 Task: Search one way flight ticket for 2 adults, 2 infants in seat and 1 infant on lap in first from Mcallen: Mcallen Miller International Airport to Springfield: Abraham Lincoln Capital Airport on 5-2-2023. Choice of flights is Spirit. Number of bags: 1 checked bag. Price is upto 95000. Outbound departure time preference is 7:45.
Action: Mouse moved to (318, 127)
Screenshot: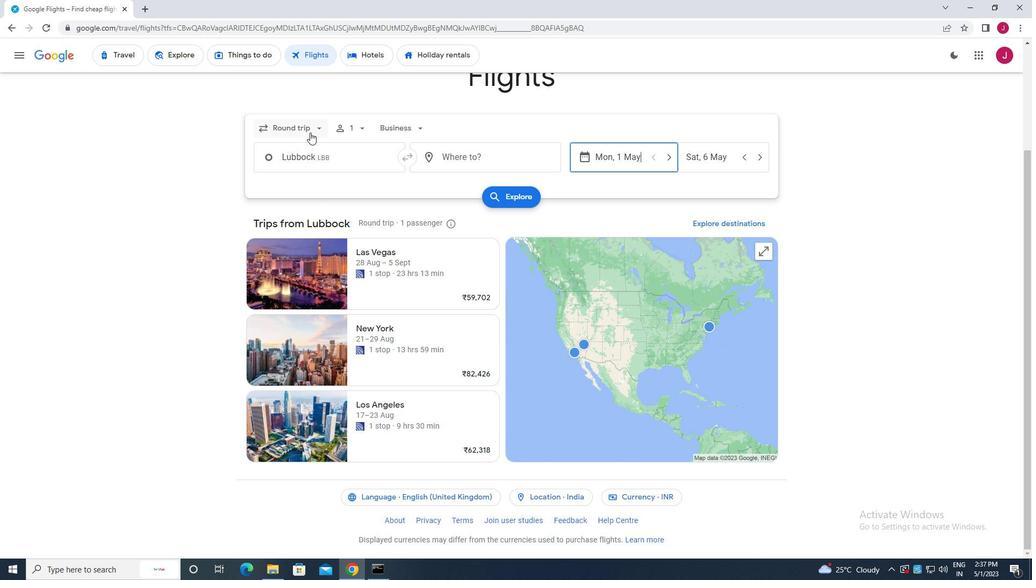 
Action: Mouse pressed left at (318, 127)
Screenshot: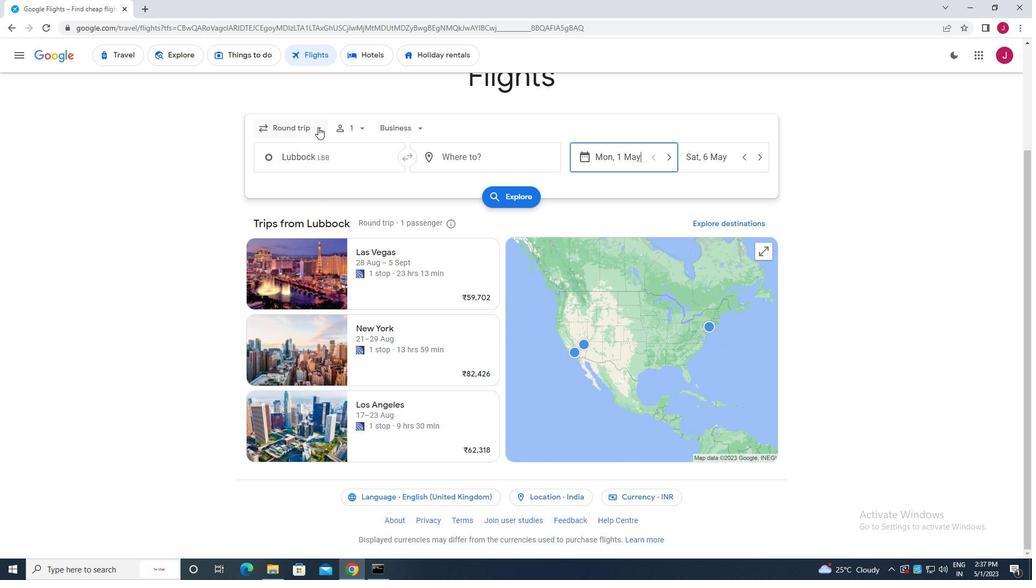 
Action: Mouse moved to (303, 174)
Screenshot: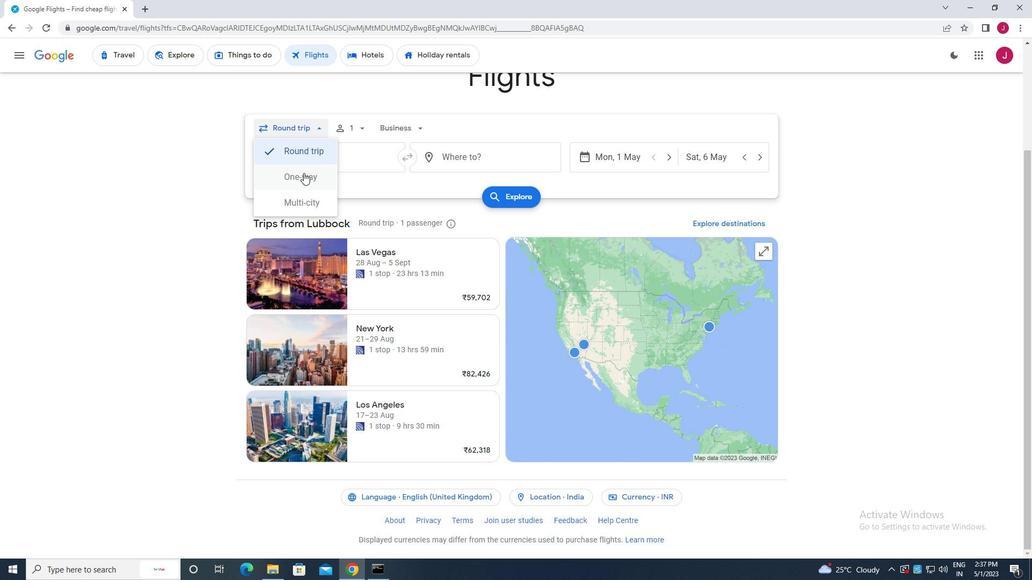 
Action: Mouse pressed left at (303, 174)
Screenshot: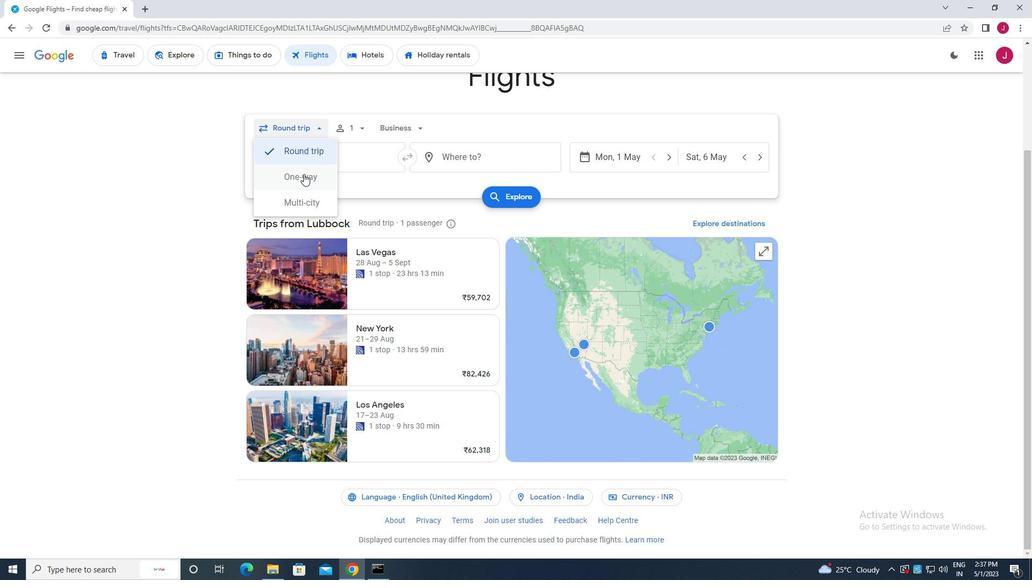 
Action: Mouse moved to (360, 126)
Screenshot: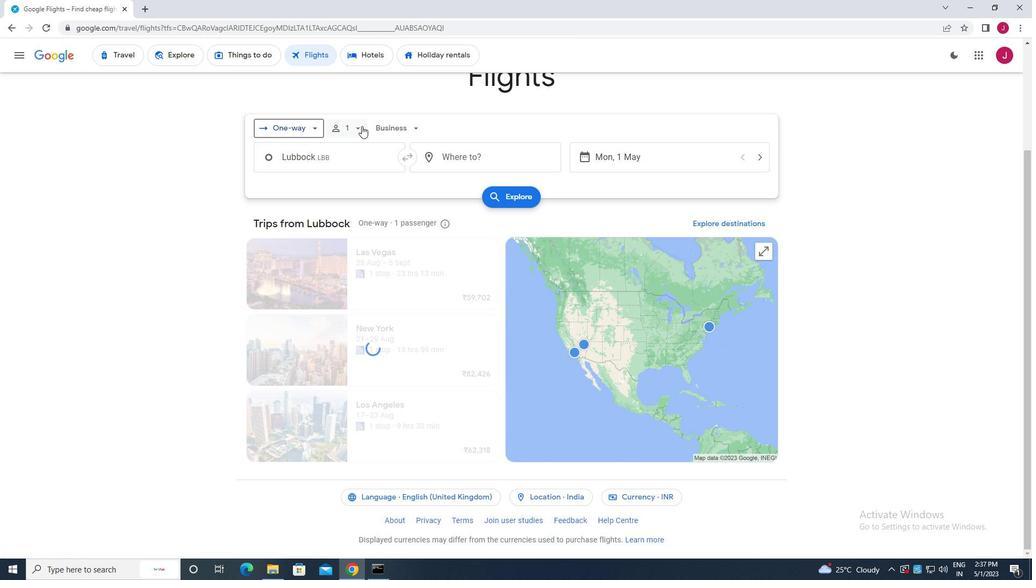 
Action: Mouse pressed left at (360, 126)
Screenshot: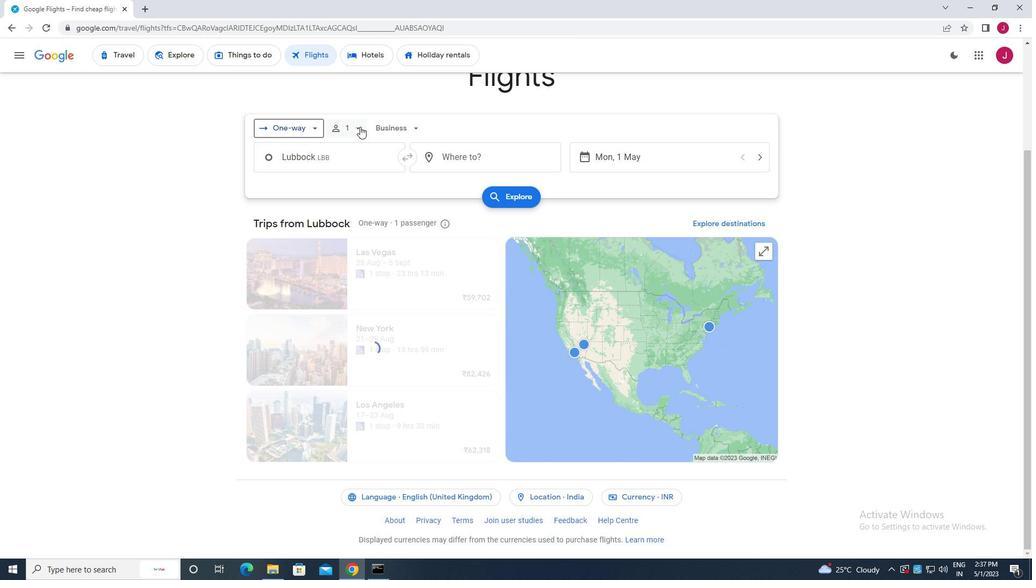 
Action: Mouse moved to (439, 154)
Screenshot: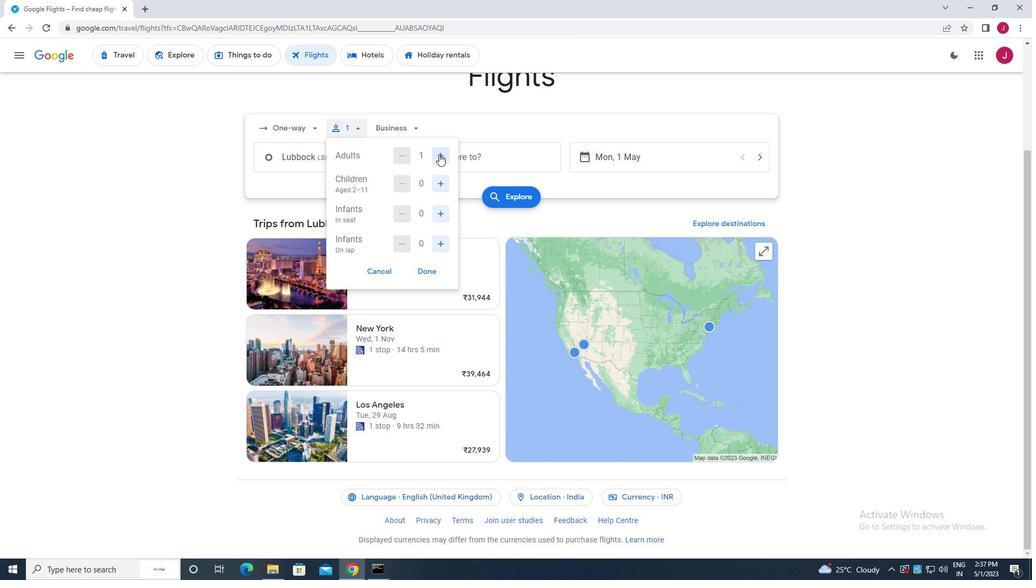 
Action: Mouse pressed left at (439, 154)
Screenshot: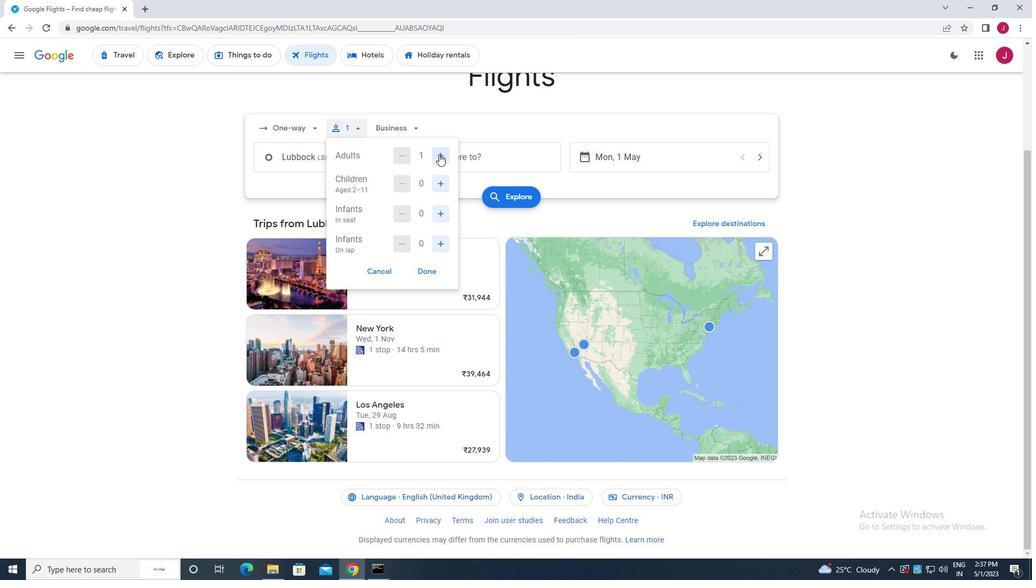 
Action: Mouse moved to (441, 182)
Screenshot: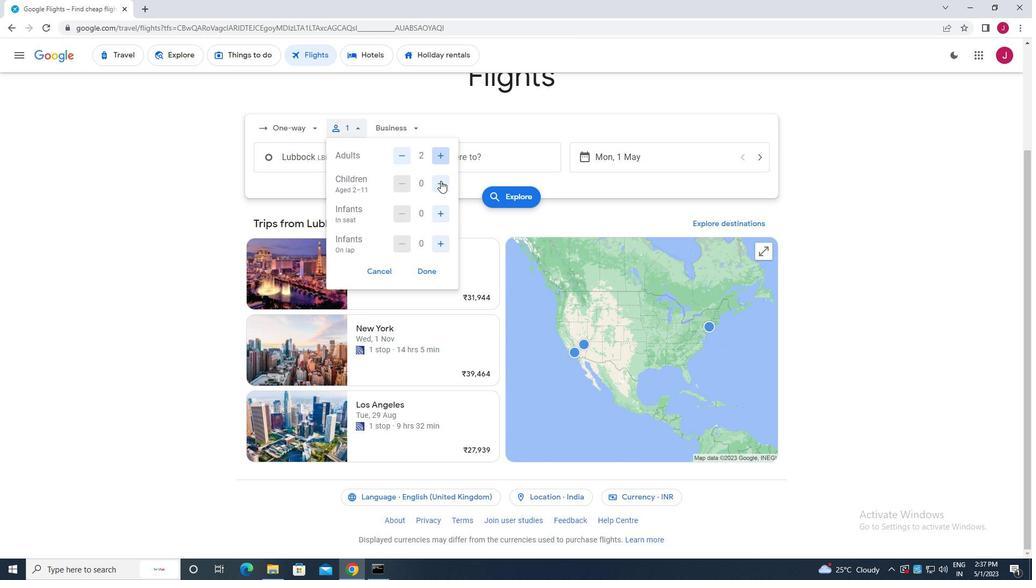 
Action: Mouse pressed left at (441, 182)
Screenshot: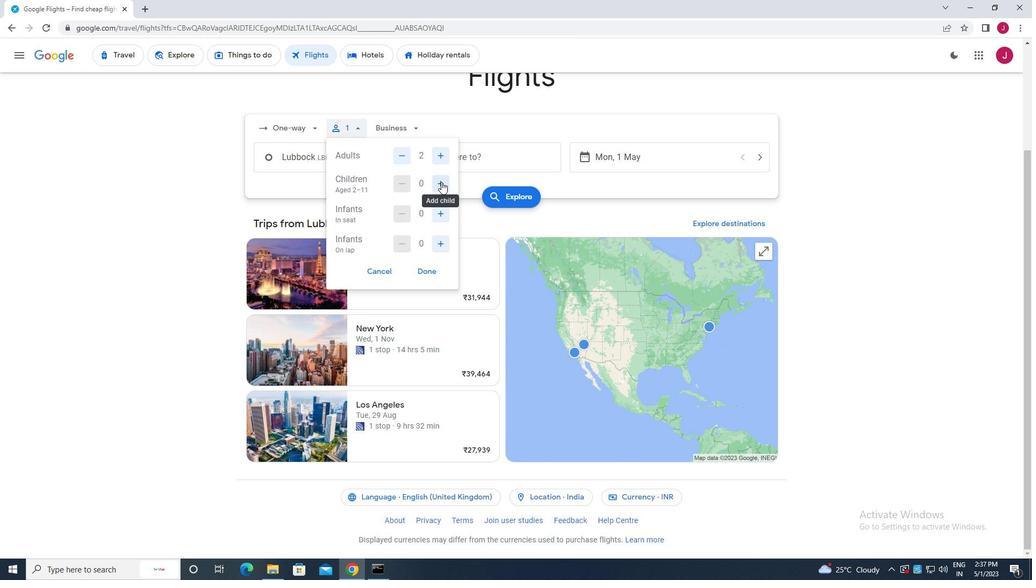 
Action: Mouse moved to (404, 184)
Screenshot: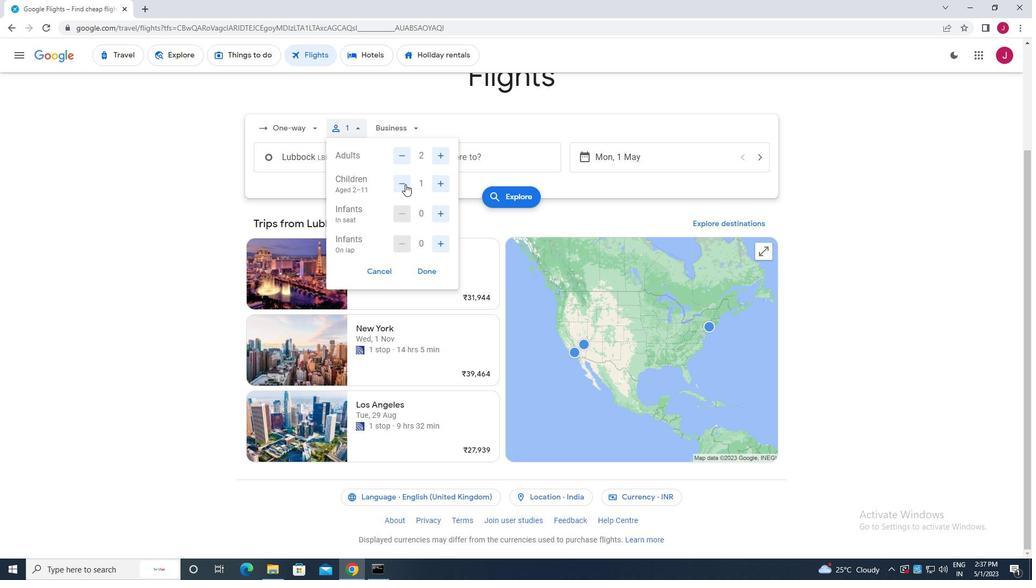
Action: Mouse pressed left at (404, 184)
Screenshot: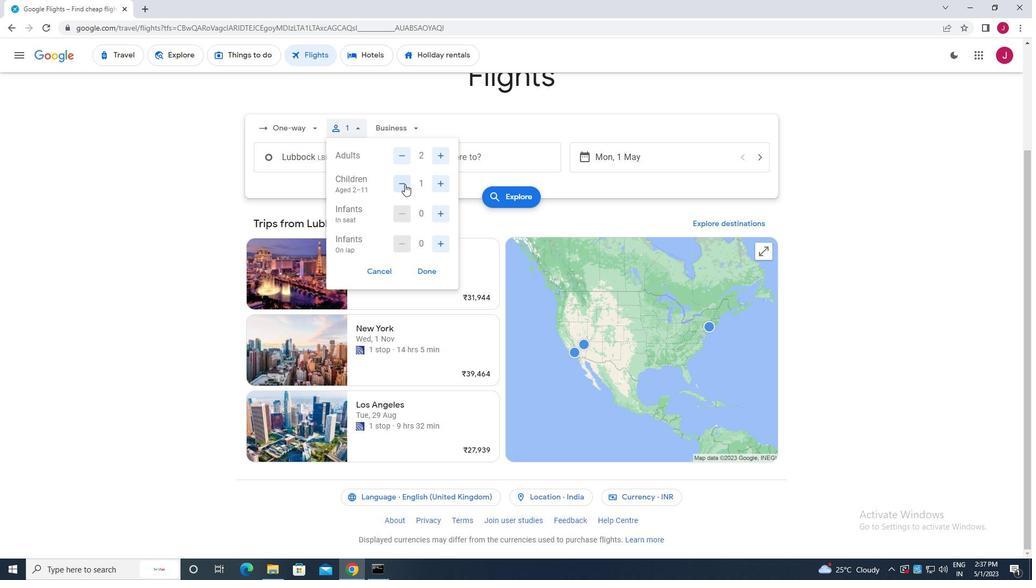 
Action: Mouse moved to (439, 213)
Screenshot: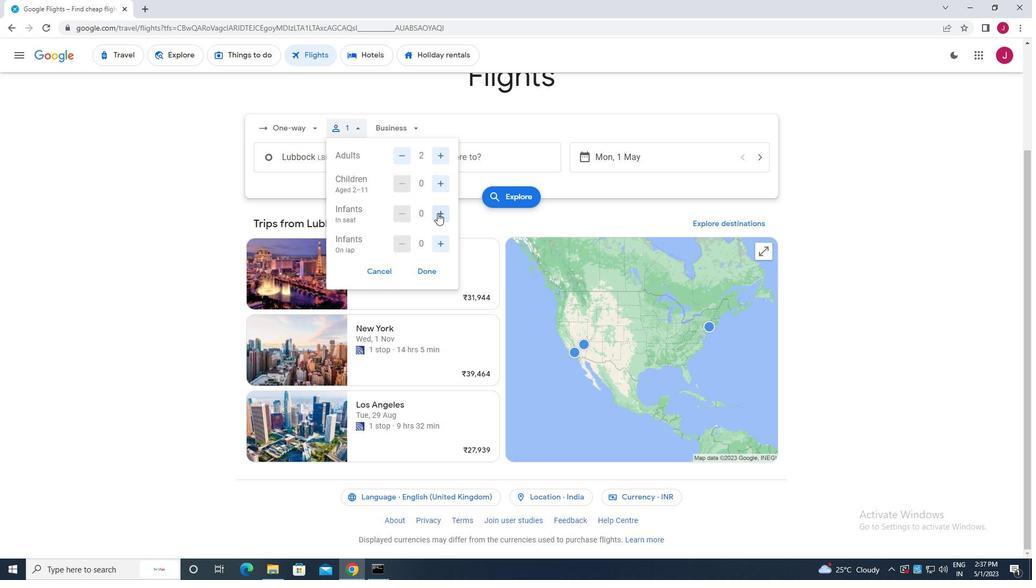 
Action: Mouse pressed left at (439, 213)
Screenshot: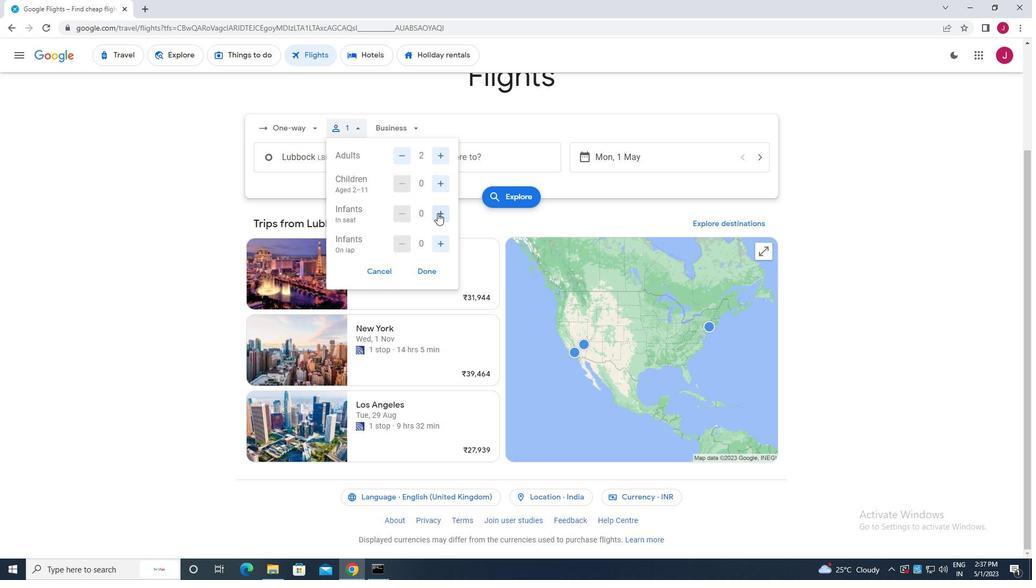 
Action: Mouse pressed left at (439, 213)
Screenshot: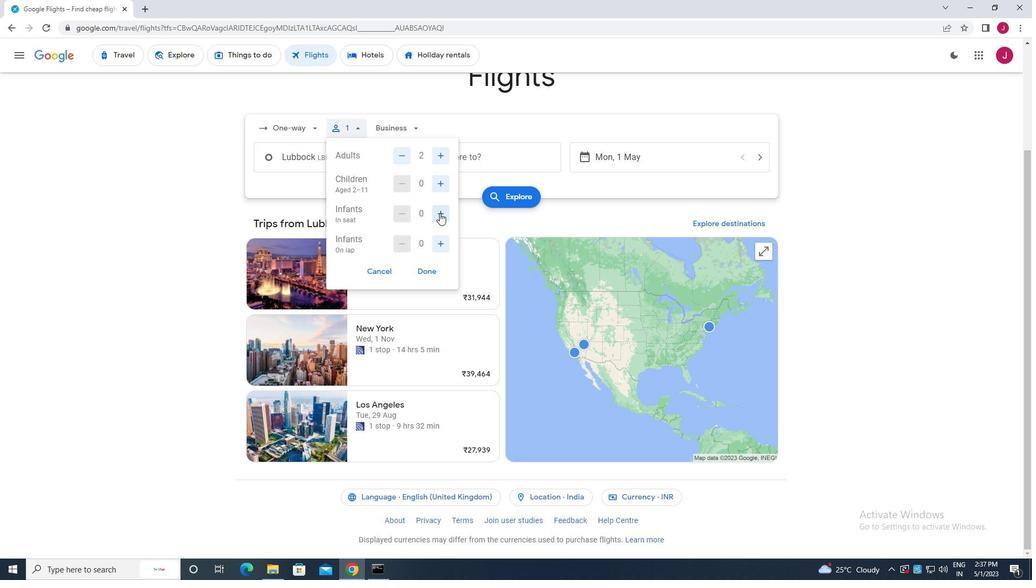 
Action: Mouse moved to (439, 240)
Screenshot: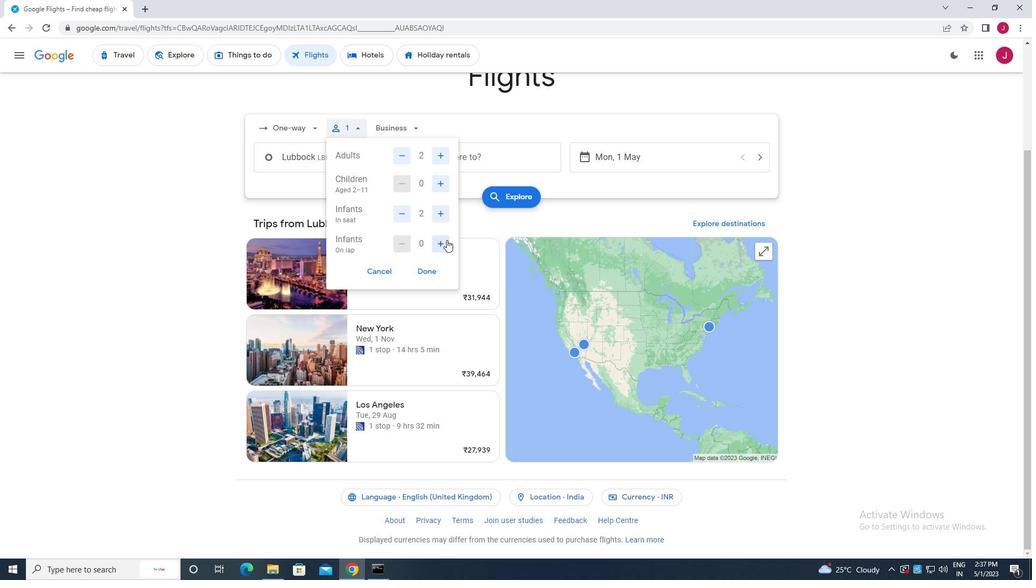 
Action: Mouse pressed left at (439, 240)
Screenshot: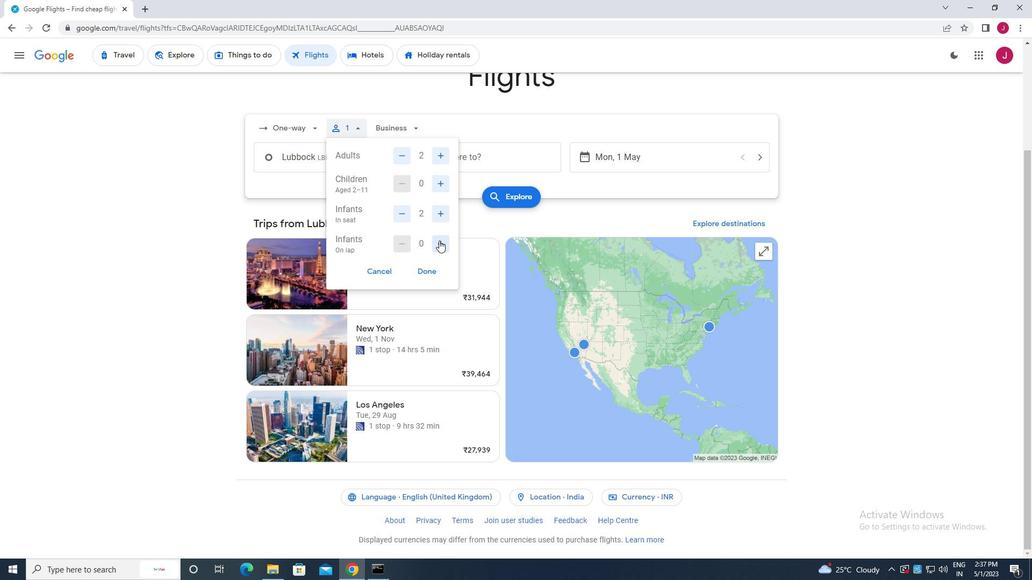 
Action: Mouse moved to (430, 268)
Screenshot: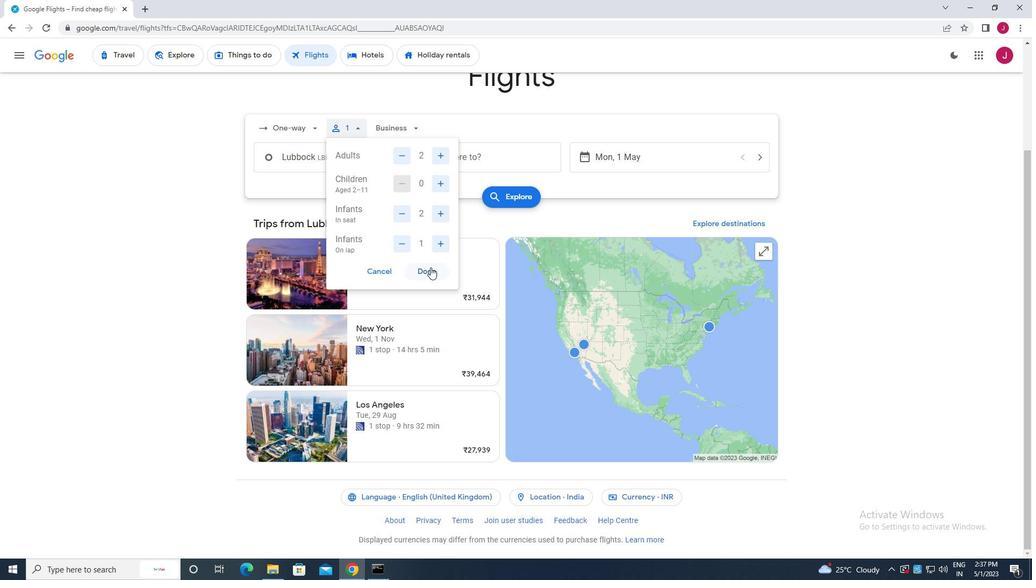 
Action: Mouse pressed left at (430, 268)
Screenshot: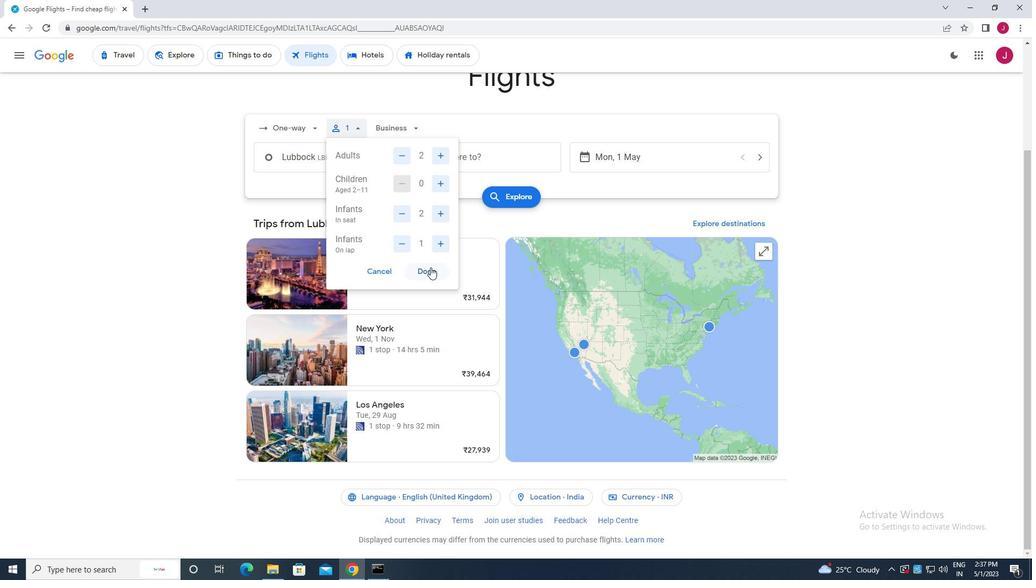 
Action: Mouse moved to (405, 127)
Screenshot: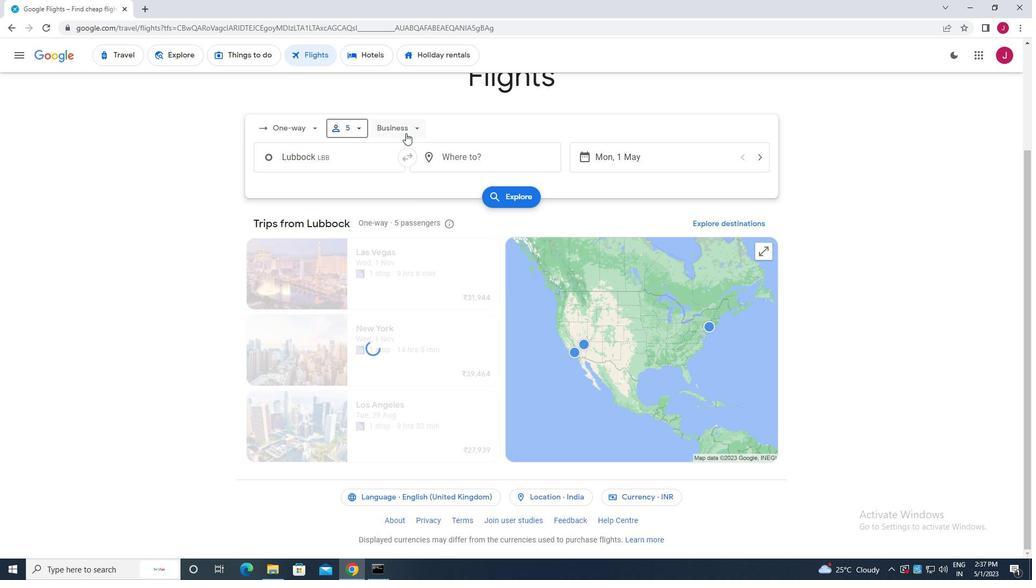 
Action: Mouse pressed left at (405, 127)
Screenshot: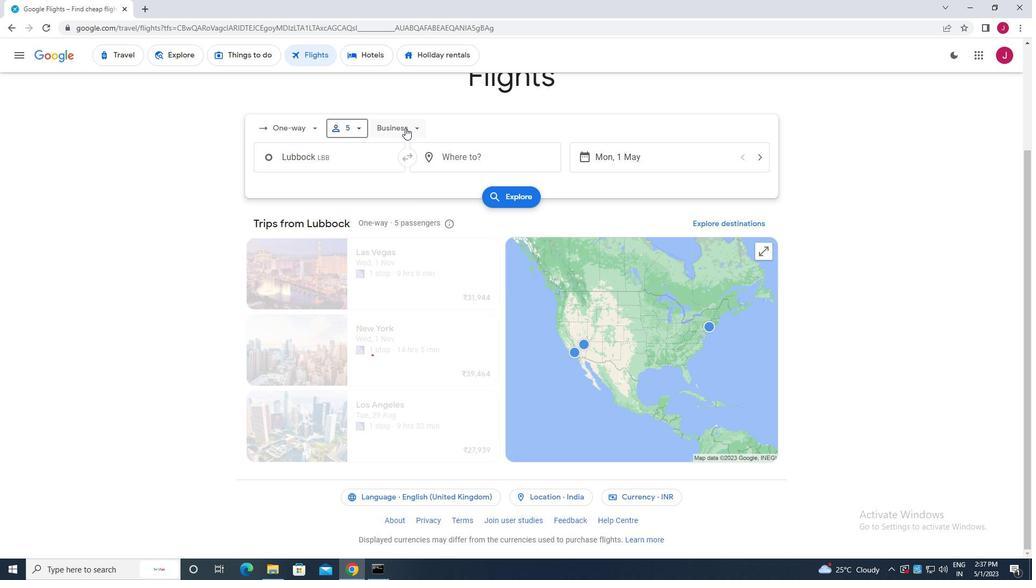 
Action: Mouse moved to (410, 227)
Screenshot: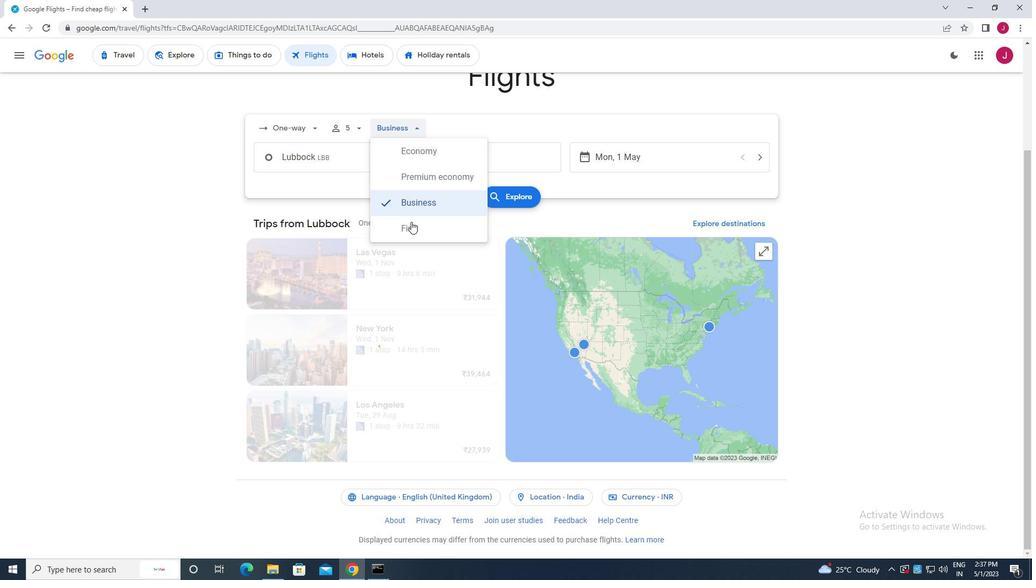 
Action: Mouse pressed left at (410, 227)
Screenshot: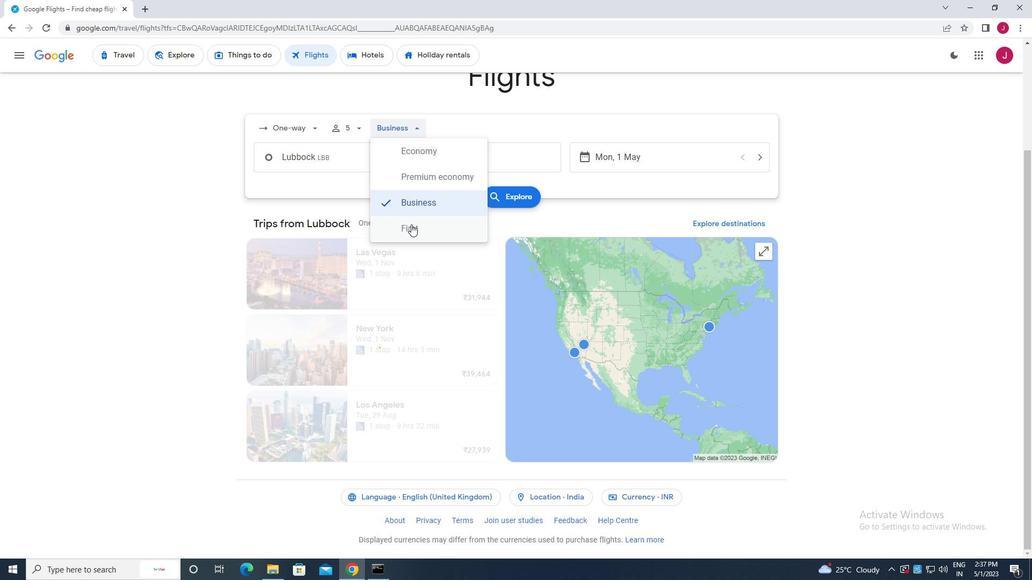 
Action: Mouse moved to (333, 160)
Screenshot: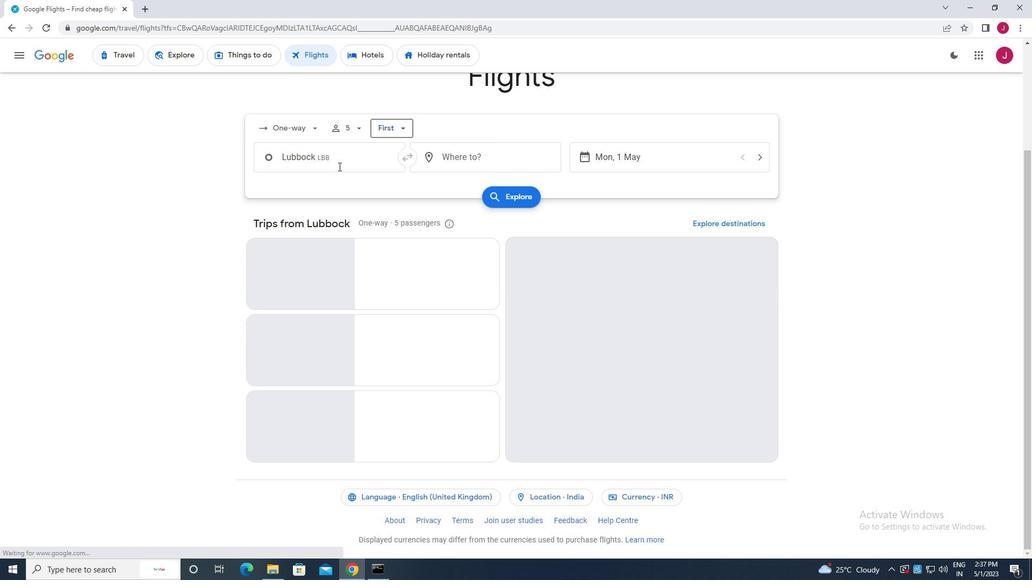 
Action: Mouse pressed left at (333, 160)
Screenshot: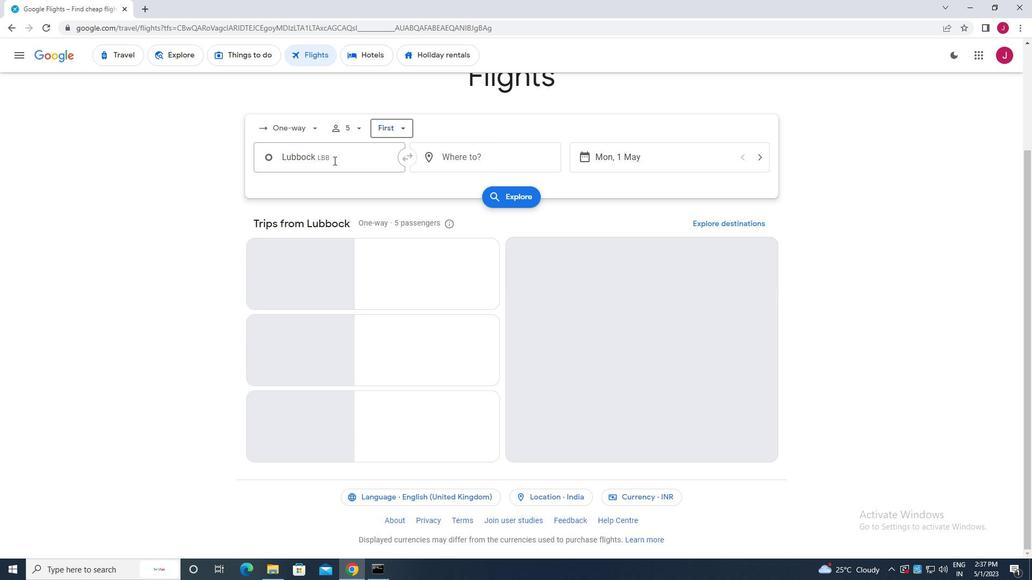 
Action: Key pressed mcallen
Screenshot: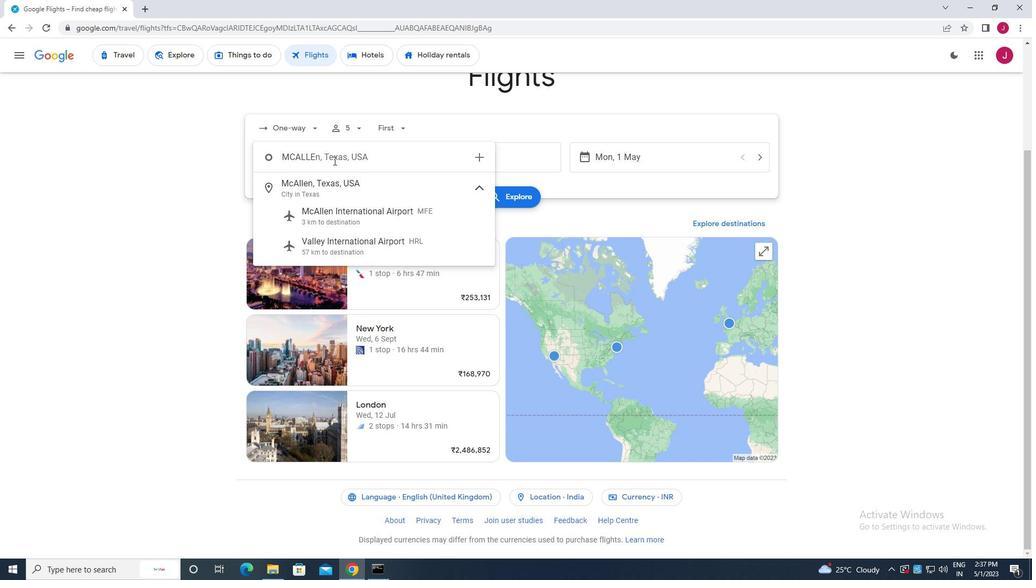 
Action: Mouse moved to (333, 161)
Screenshot: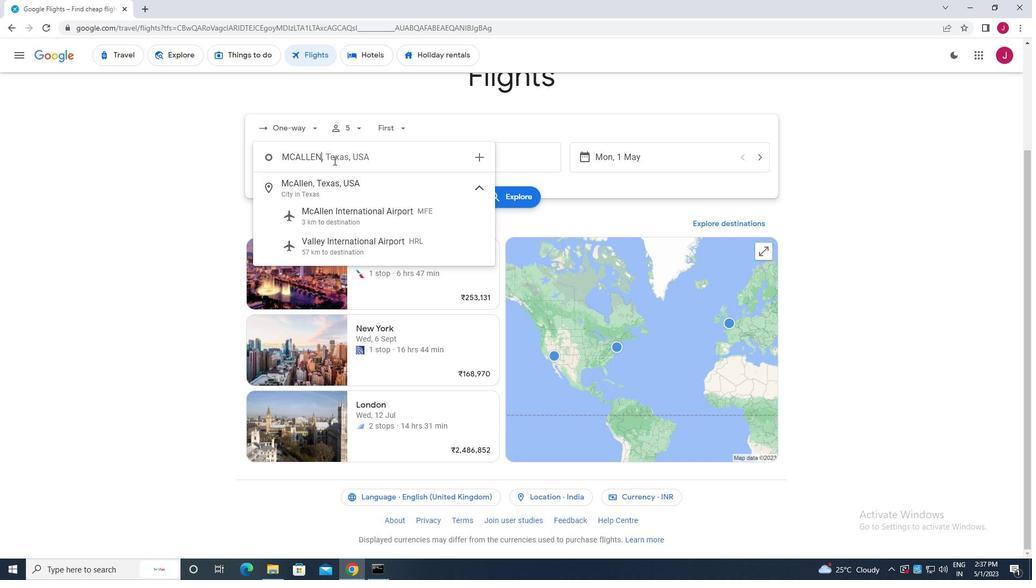 
Action: Key pressed <Key.space>miller<Key.backspace><Key.backspace><Key.backspace><Key.backspace><Key.backspace><Key.backspace><Key.backspace><Key.backspace><Key.backspace><Key.backspace><Key.backspace>
Screenshot: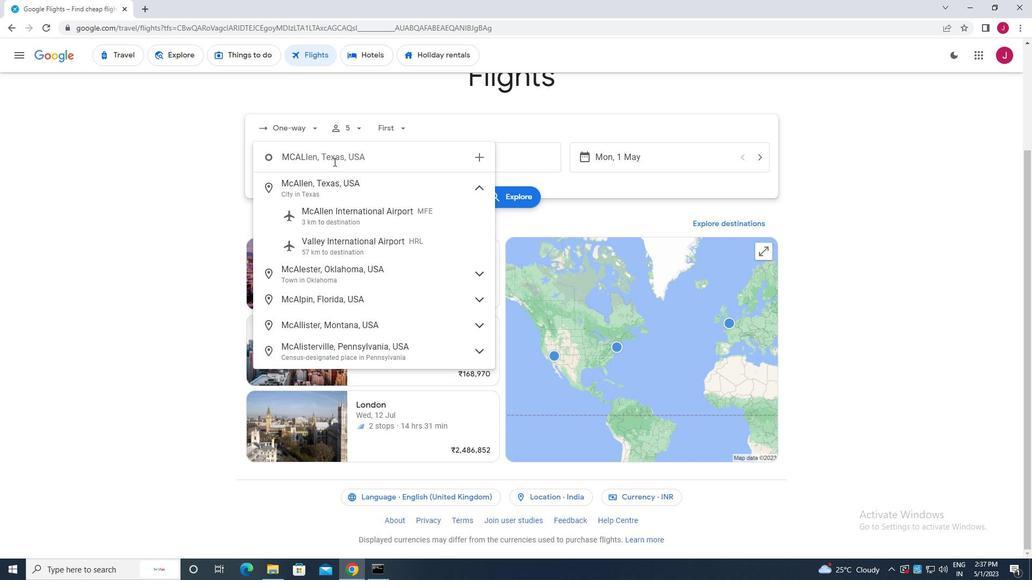
Action: Mouse moved to (369, 218)
Screenshot: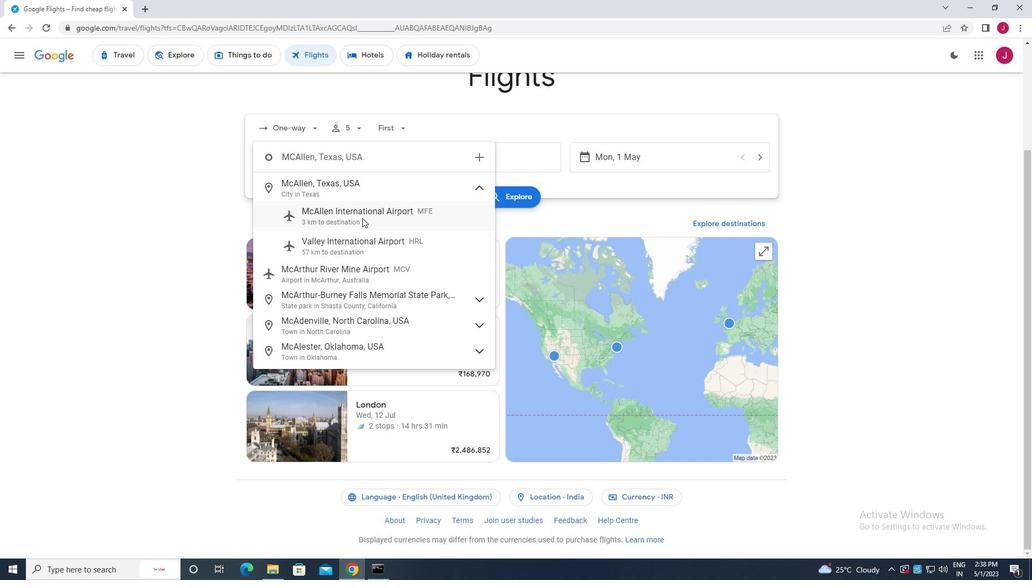 
Action: Mouse pressed left at (369, 218)
Screenshot: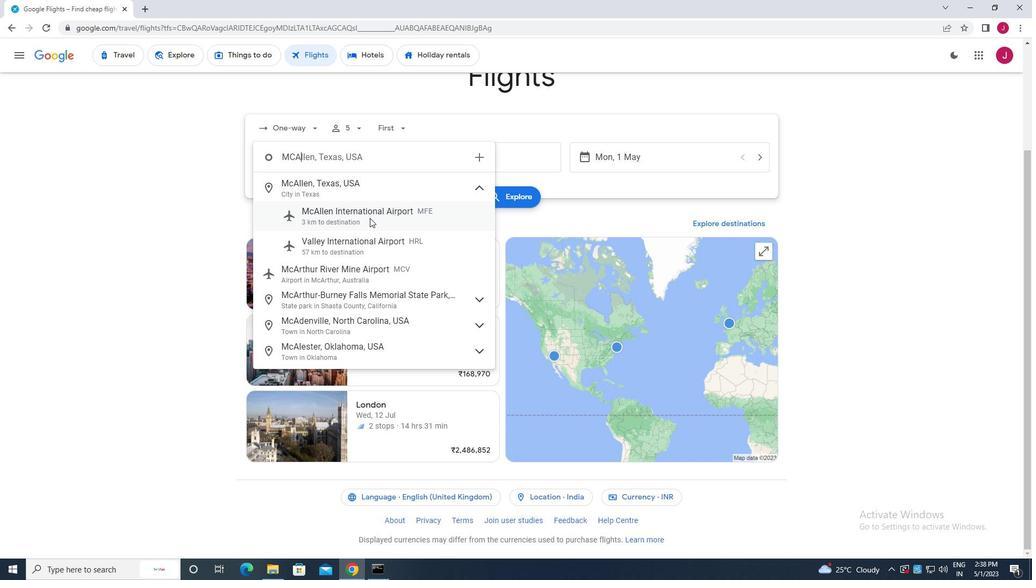 
Action: Mouse moved to (510, 163)
Screenshot: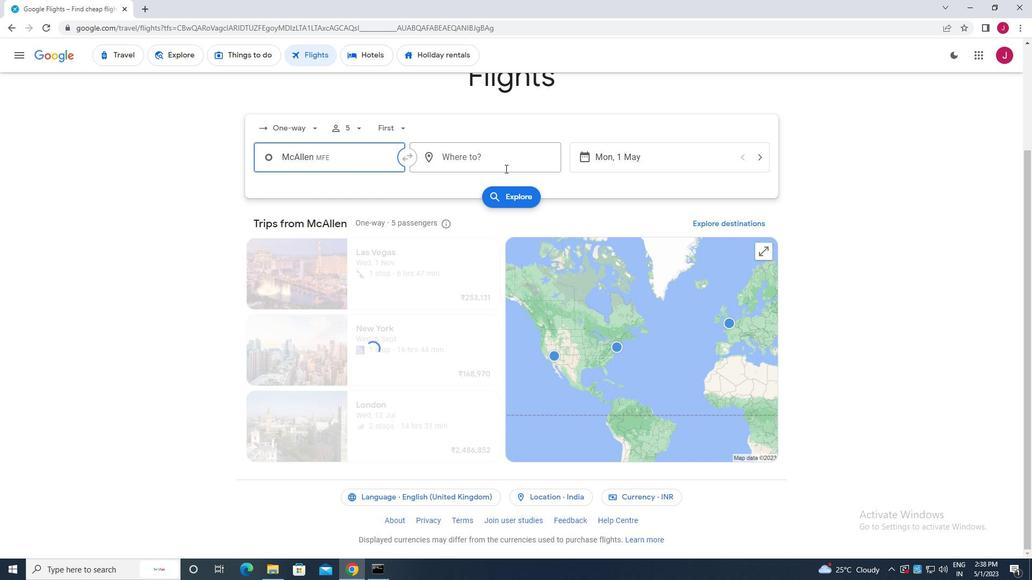 
Action: Mouse pressed left at (510, 163)
Screenshot: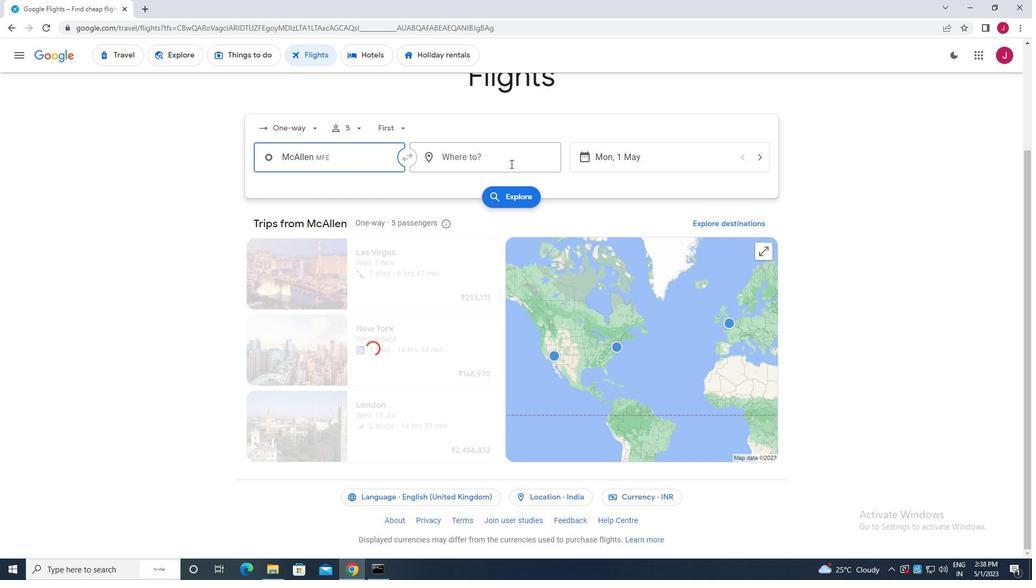 
Action: Mouse moved to (510, 163)
Screenshot: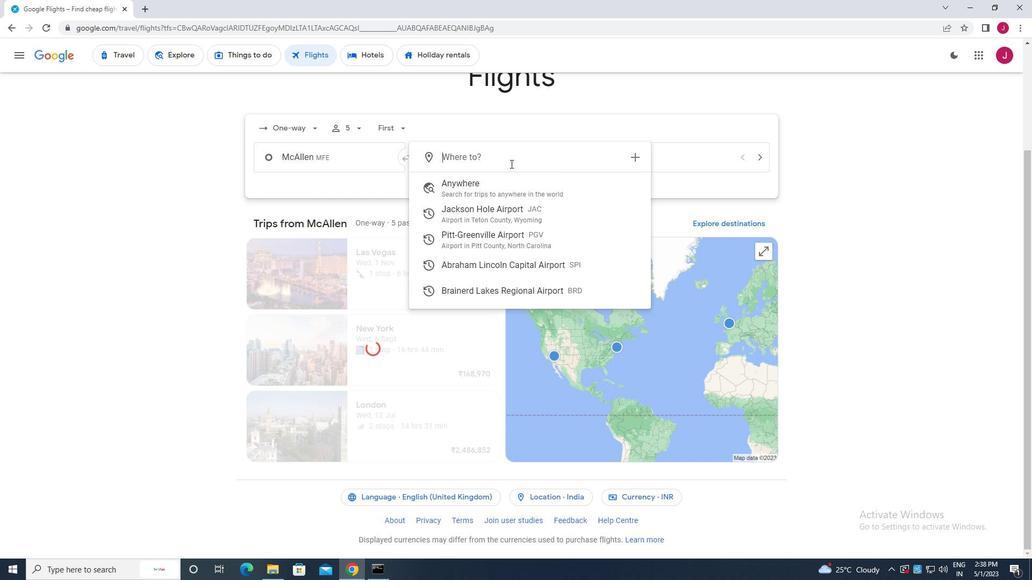 
Action: Key pressed springf
Screenshot: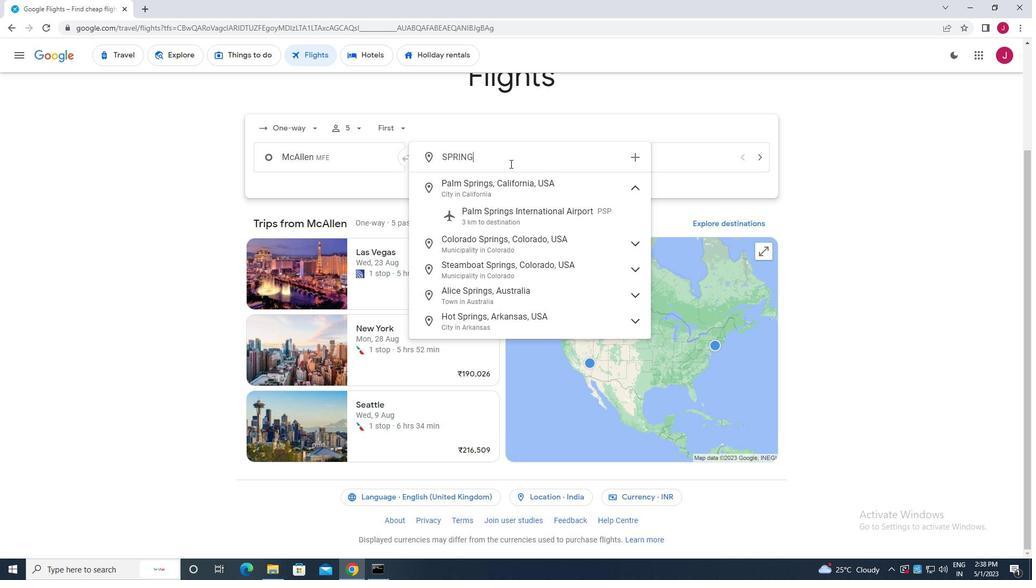 
Action: Mouse moved to (514, 245)
Screenshot: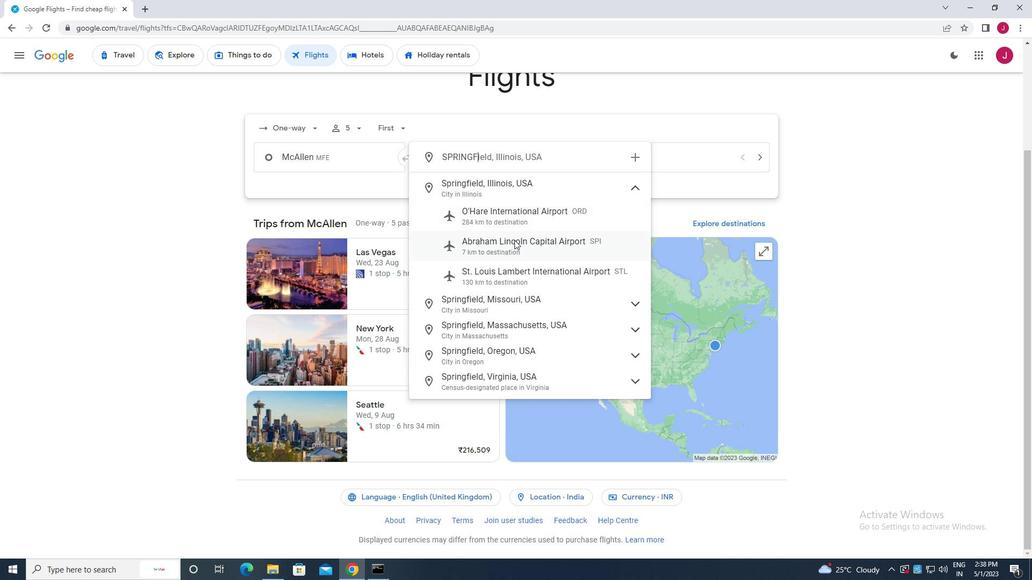 
Action: Mouse pressed left at (514, 245)
Screenshot: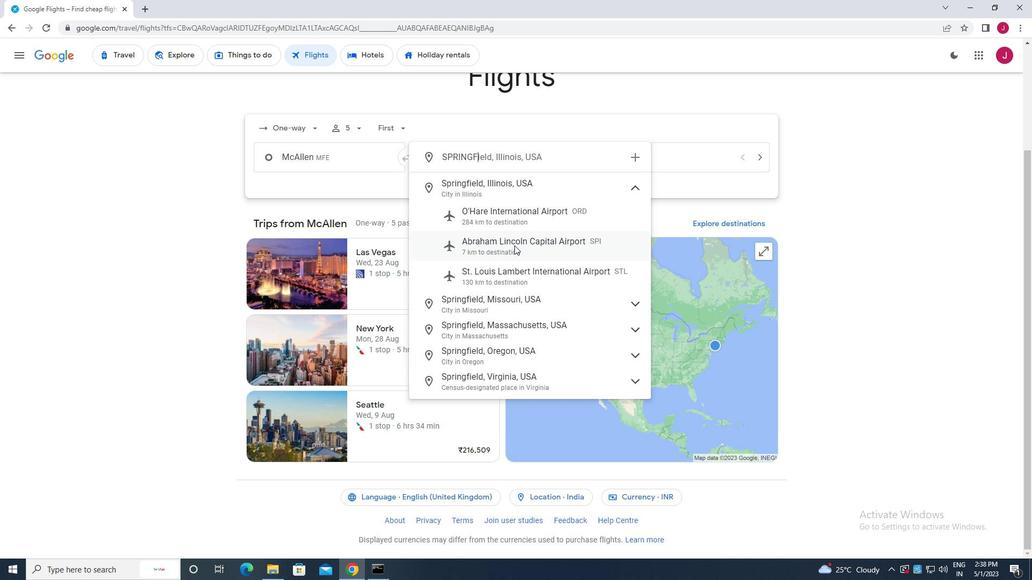 
Action: Mouse moved to (629, 155)
Screenshot: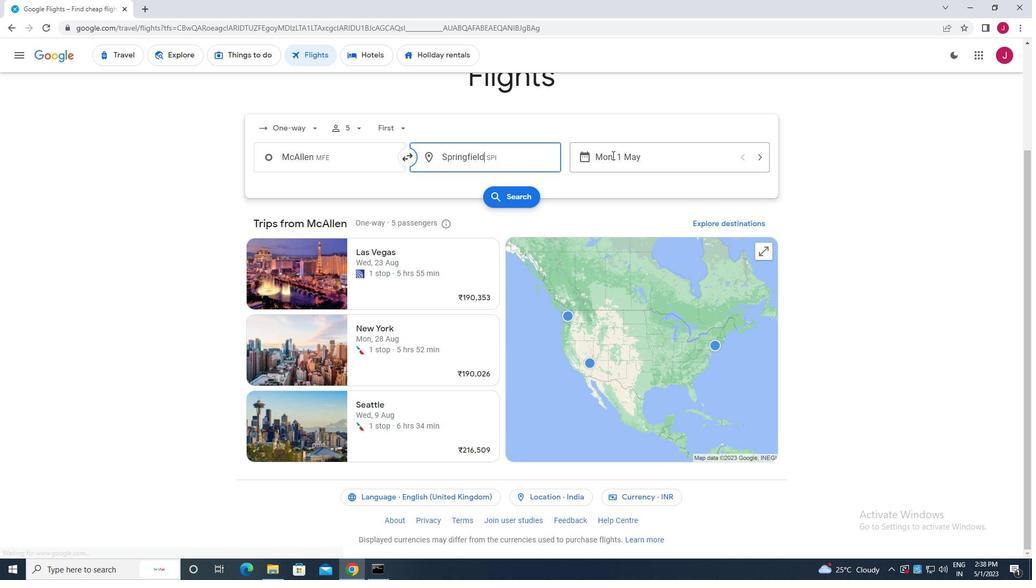 
Action: Mouse pressed left at (629, 155)
Screenshot: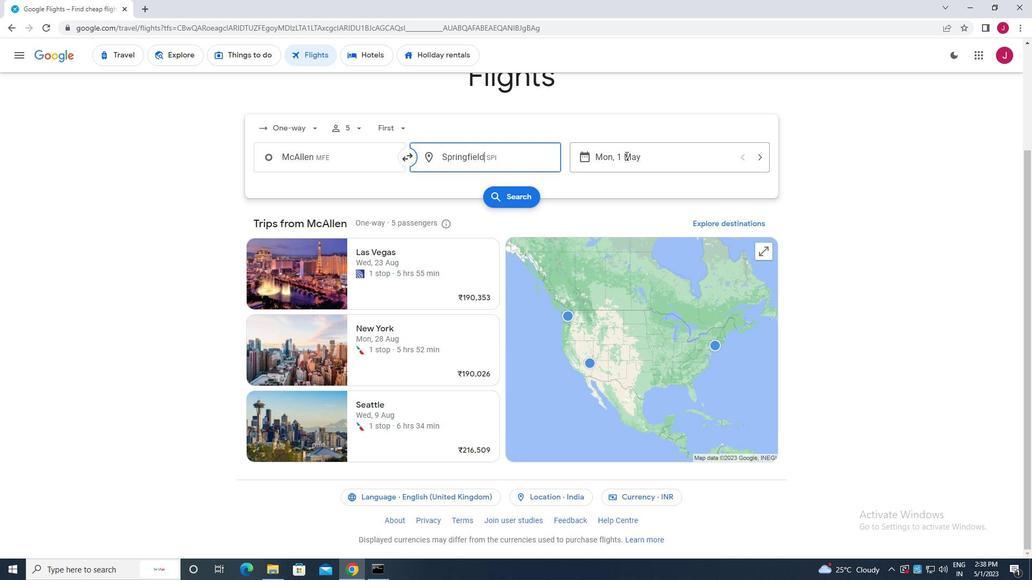 
Action: Mouse moved to (441, 244)
Screenshot: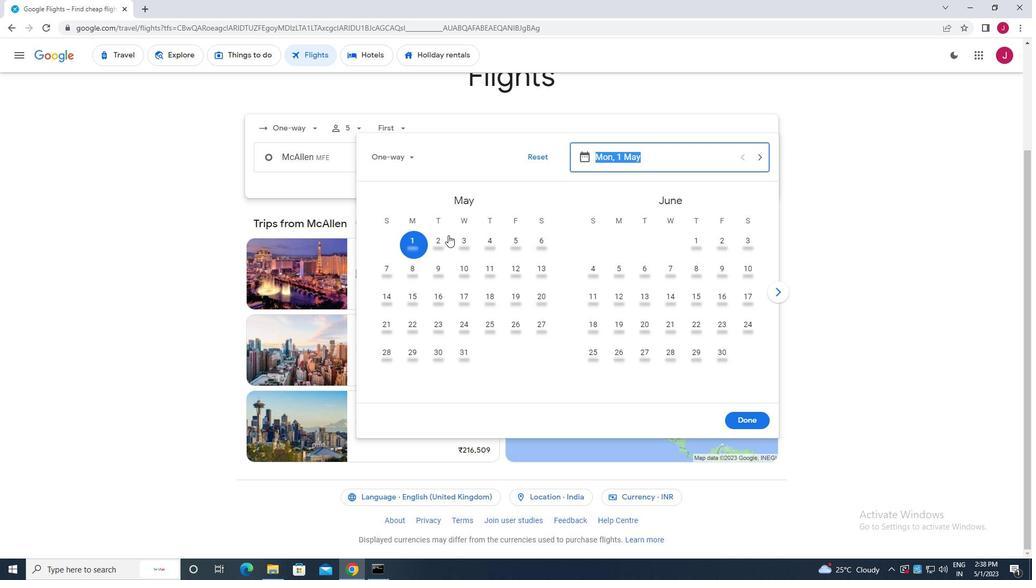 
Action: Mouse pressed left at (441, 244)
Screenshot: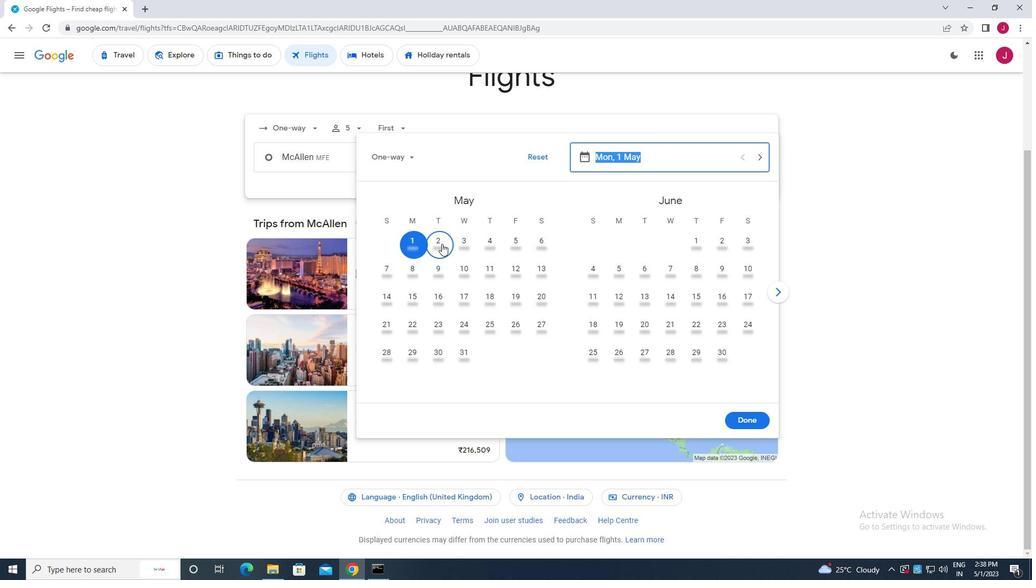 
Action: Mouse moved to (750, 418)
Screenshot: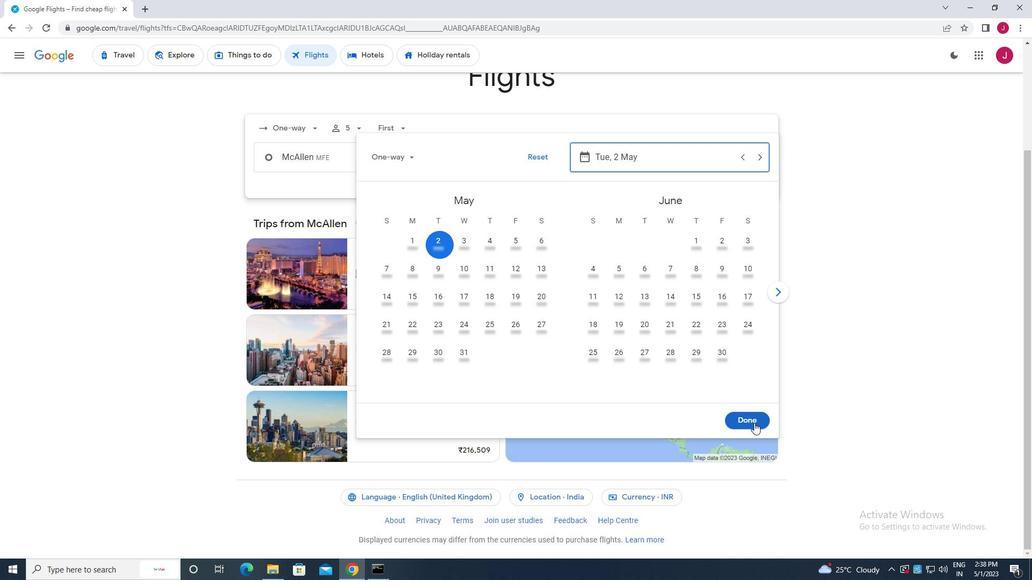 
Action: Mouse pressed left at (750, 418)
Screenshot: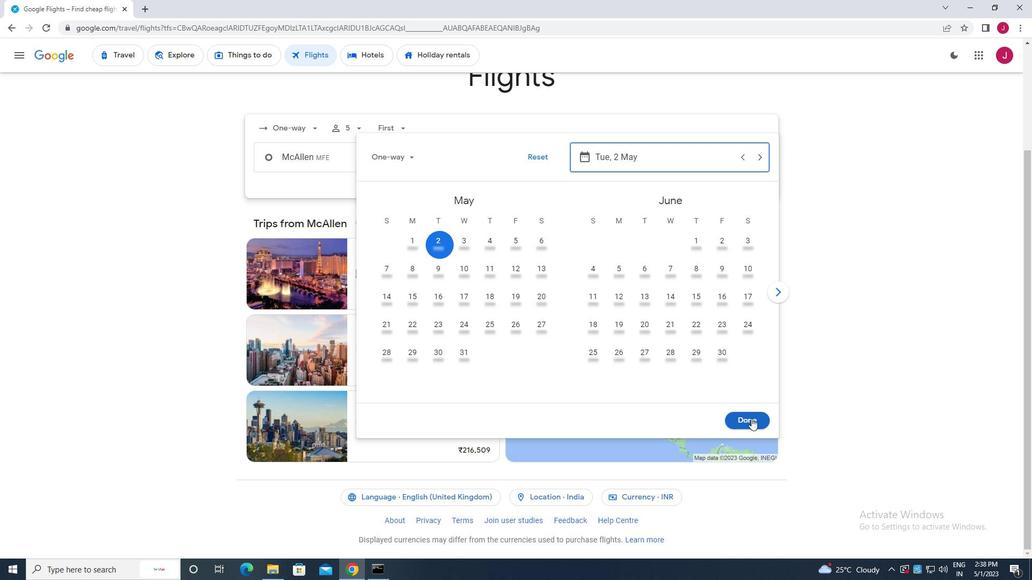 
Action: Mouse moved to (516, 197)
Screenshot: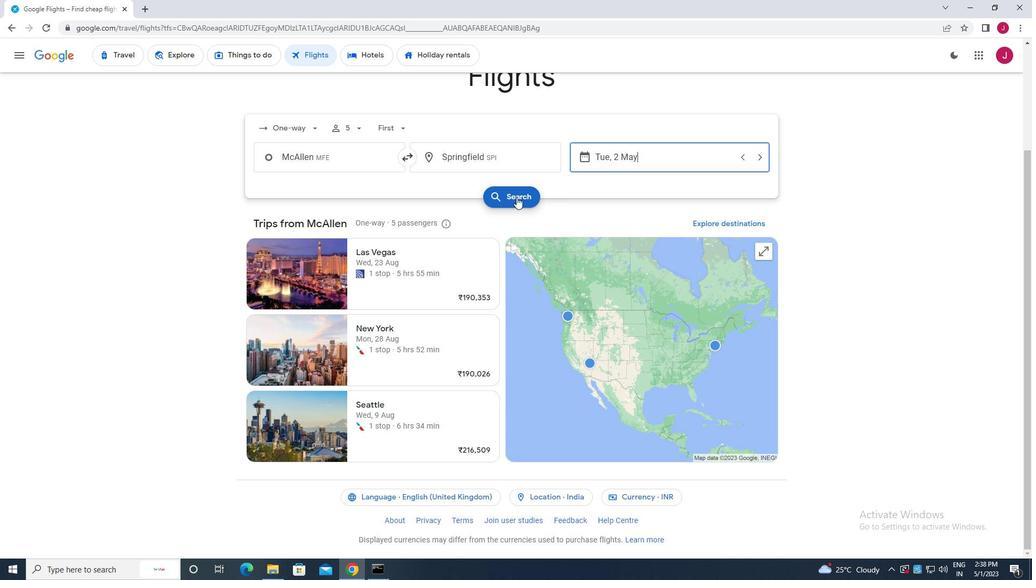 
Action: Mouse pressed left at (516, 197)
Screenshot: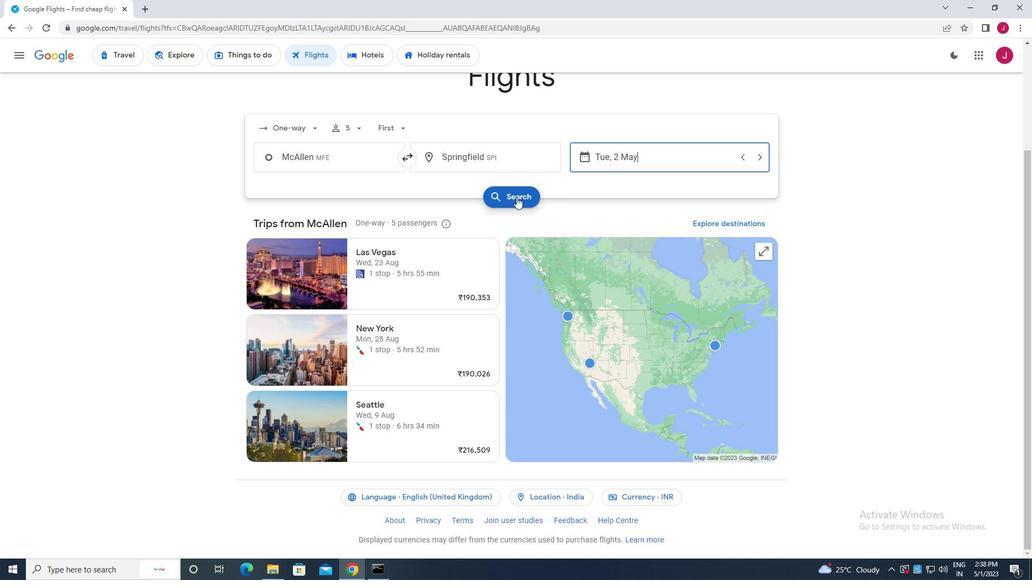 
Action: Mouse moved to (275, 154)
Screenshot: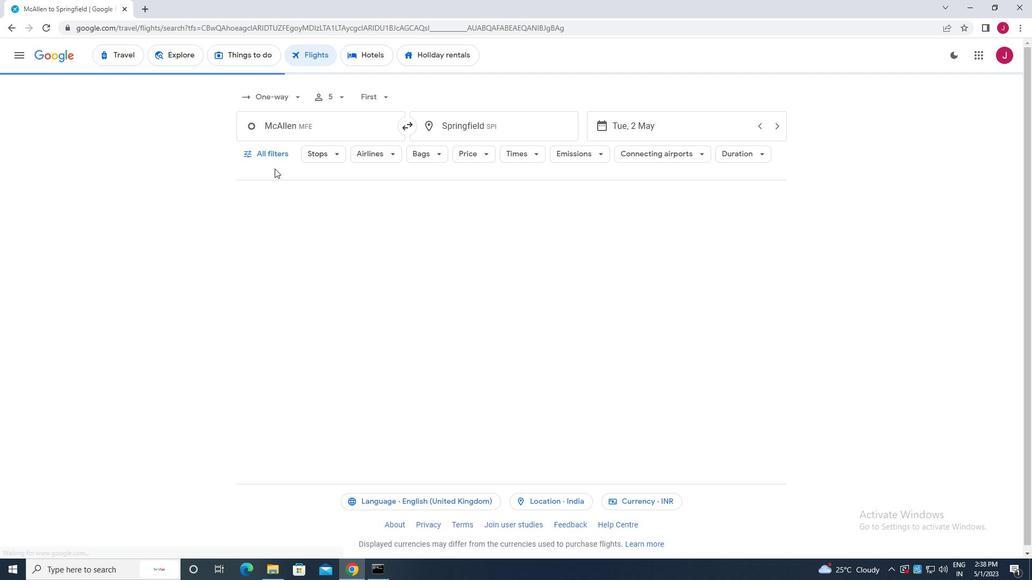 
Action: Mouse pressed left at (275, 154)
Screenshot: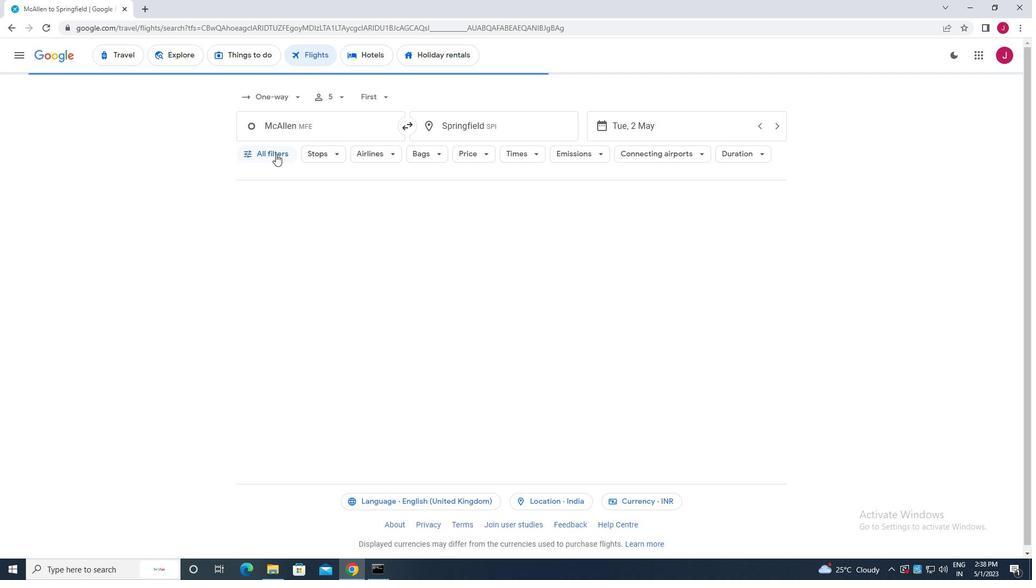 
Action: Mouse moved to (290, 251)
Screenshot: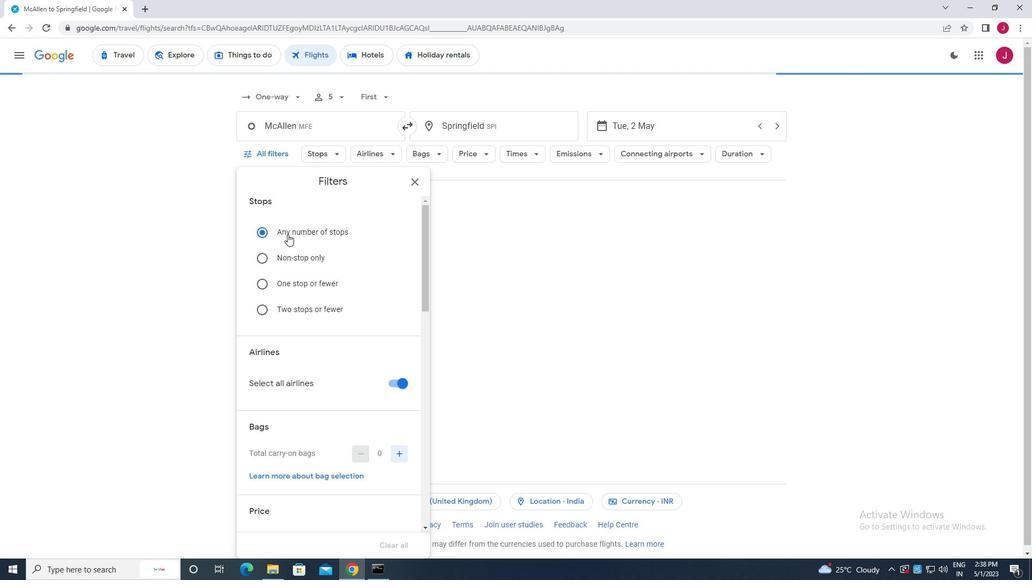 
Action: Mouse scrolled (290, 251) with delta (0, 0)
Screenshot: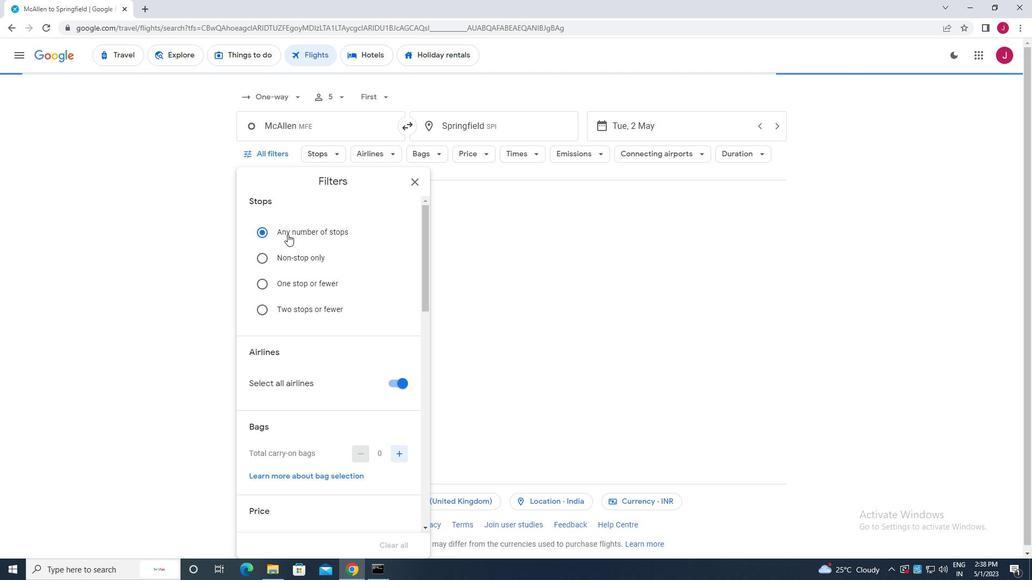 
Action: Mouse moved to (291, 254)
Screenshot: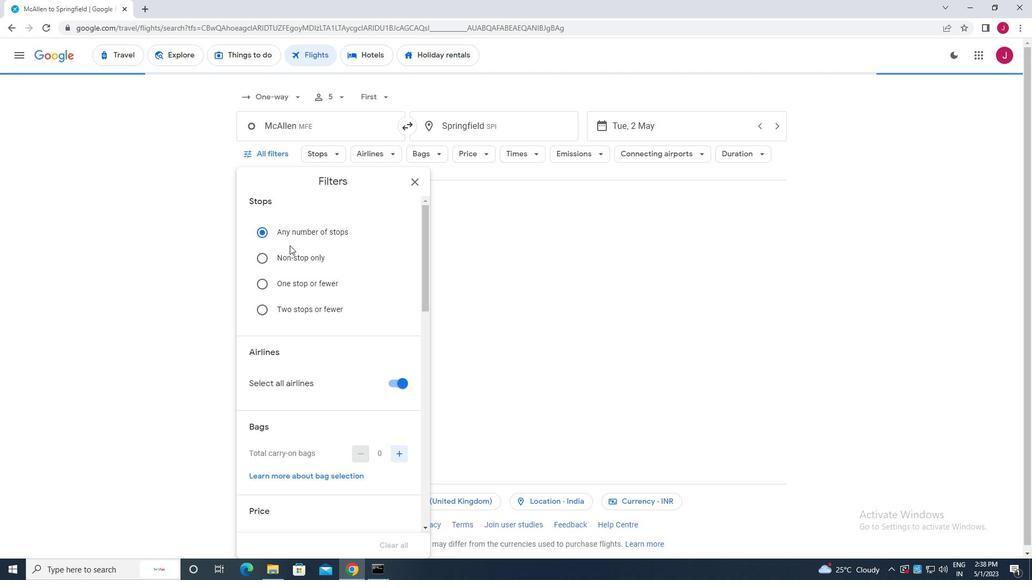 
Action: Mouse scrolled (291, 254) with delta (0, 0)
Screenshot: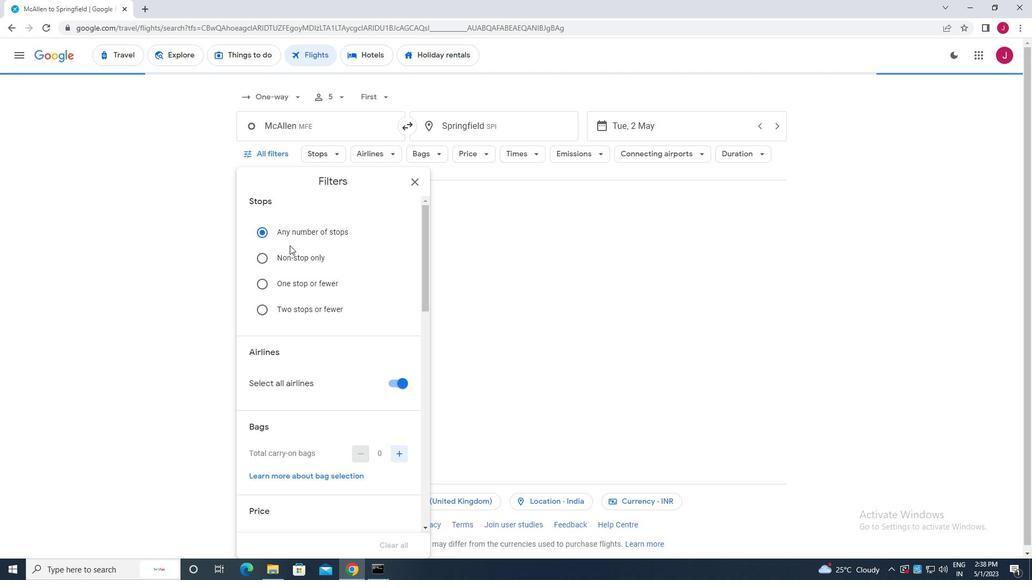 
Action: Mouse moved to (393, 276)
Screenshot: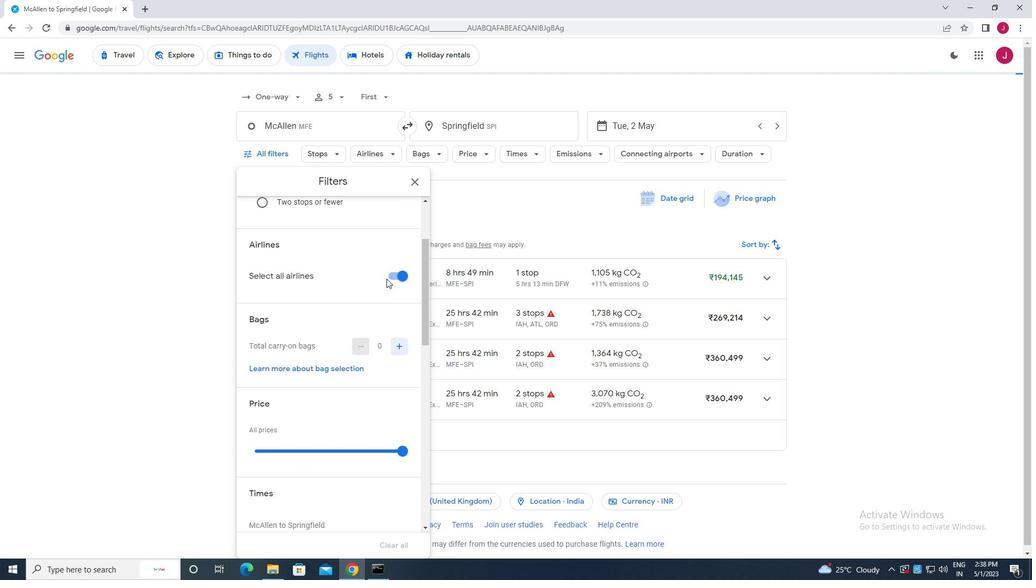 
Action: Mouse pressed left at (393, 276)
Screenshot: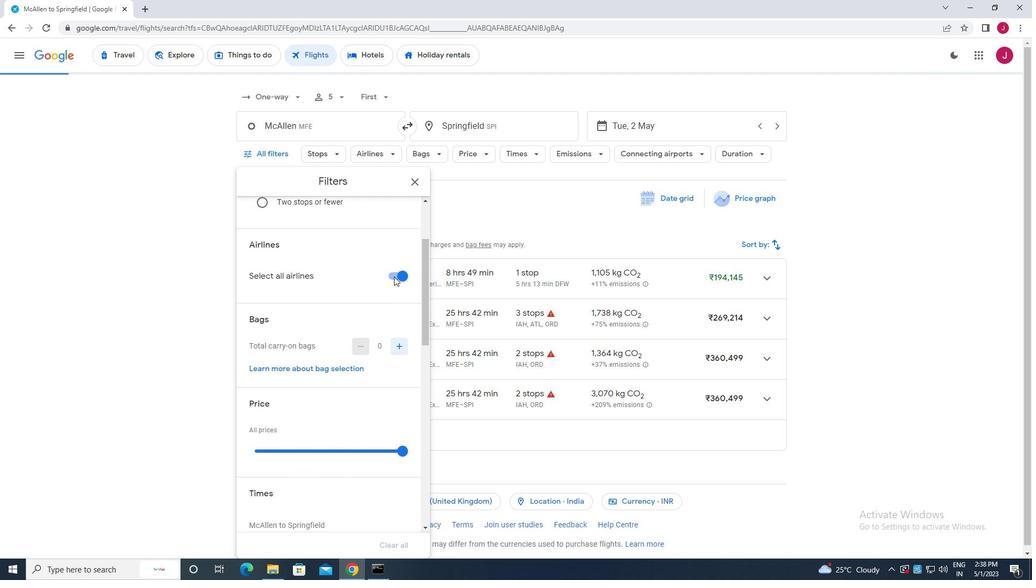 
Action: Mouse moved to (337, 284)
Screenshot: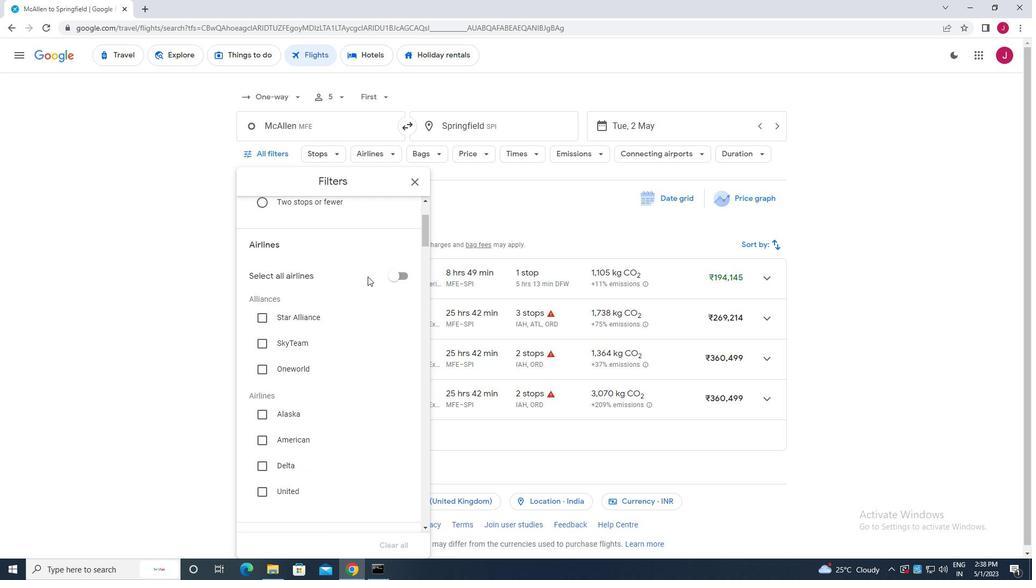 
Action: Mouse scrolled (337, 283) with delta (0, 0)
Screenshot: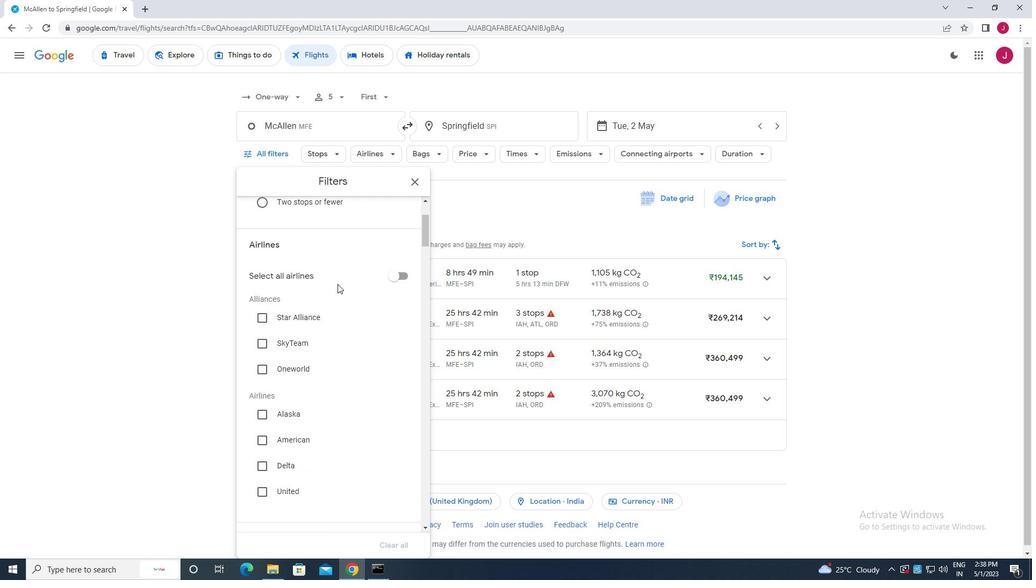 
Action: Mouse moved to (337, 285)
Screenshot: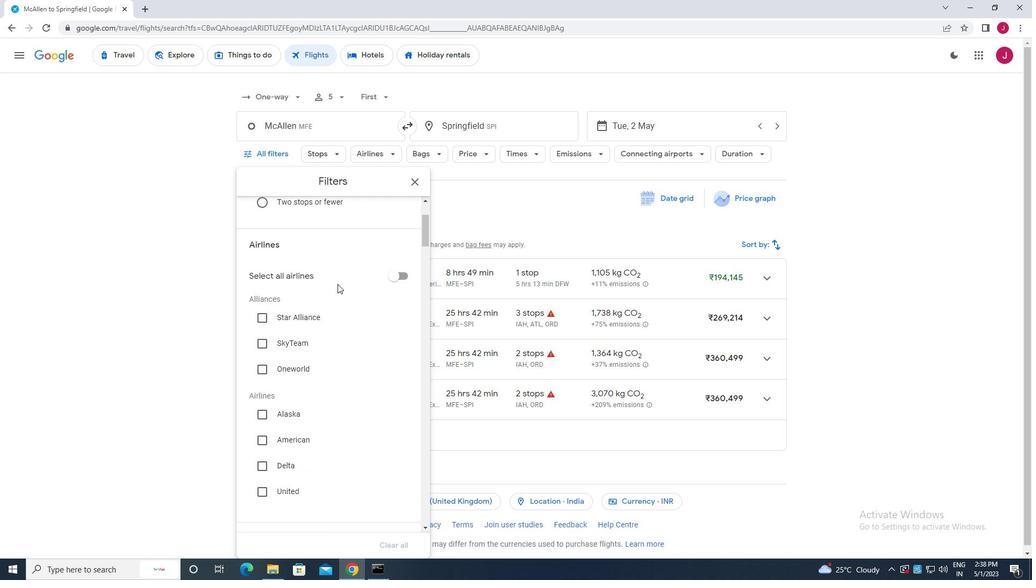 
Action: Mouse scrolled (337, 285) with delta (0, 0)
Screenshot: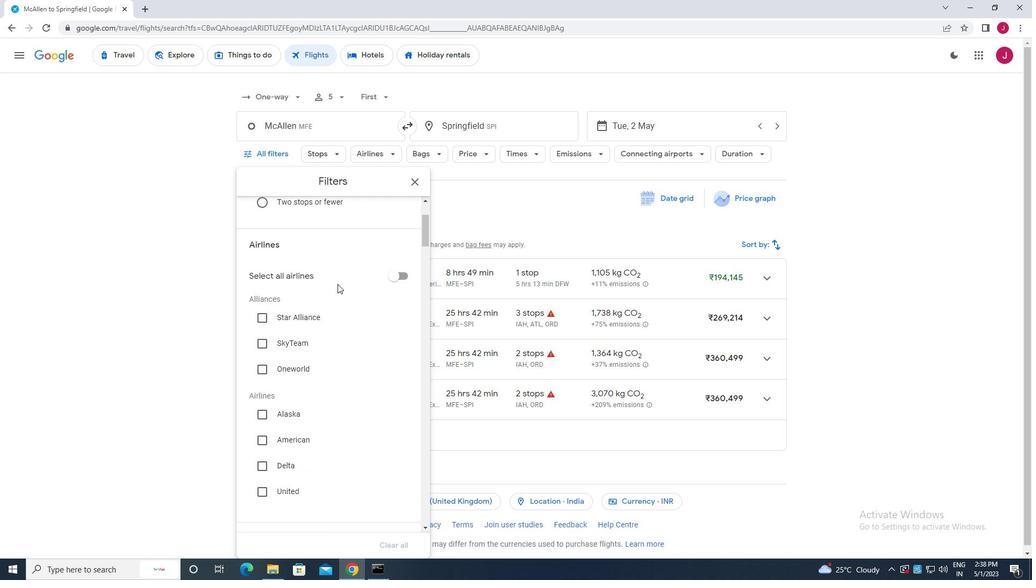 
Action: Mouse moved to (337, 287)
Screenshot: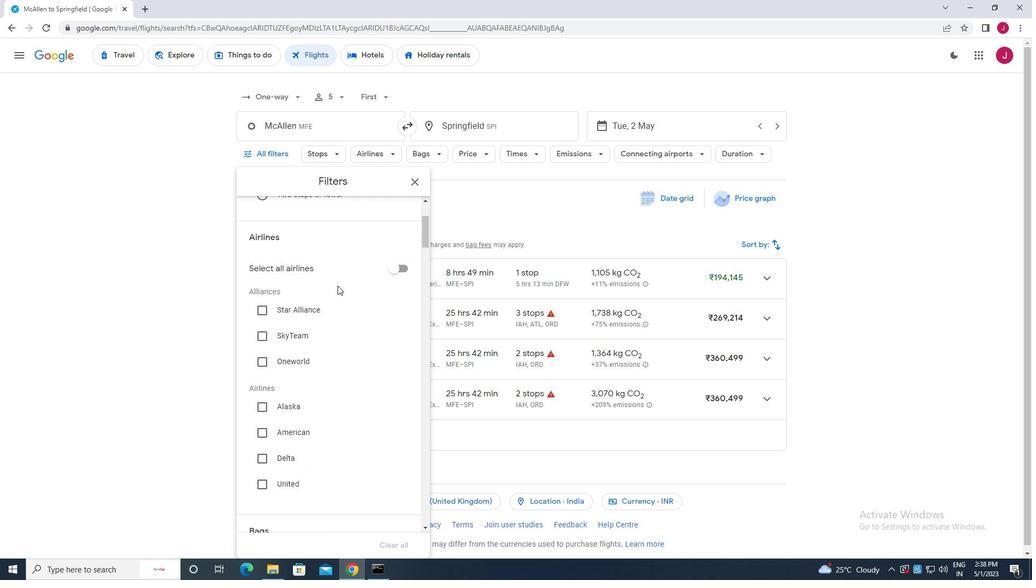 
Action: Mouse scrolled (337, 288) with delta (0, 0)
Screenshot: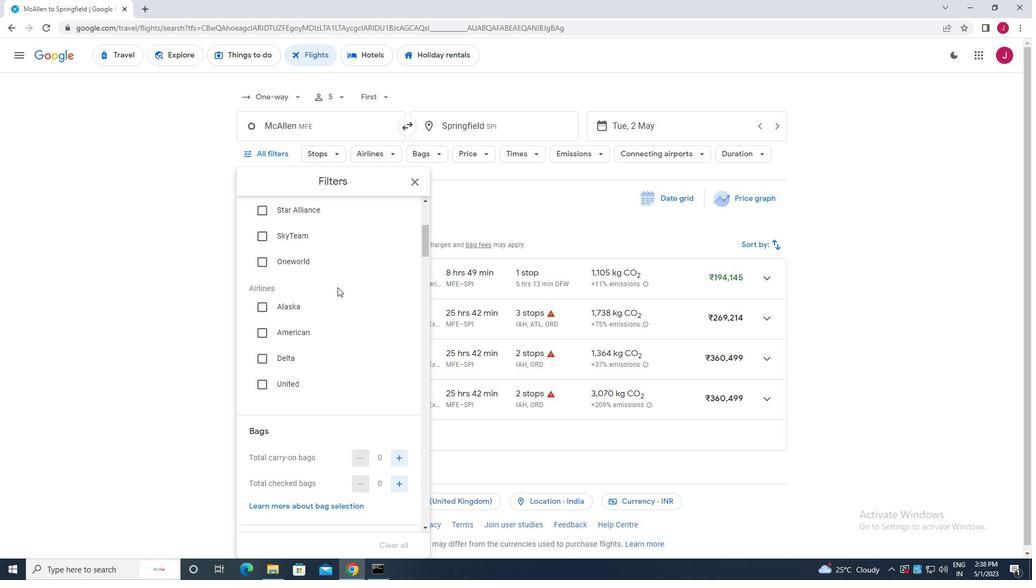 
Action: Mouse scrolled (337, 288) with delta (0, 0)
Screenshot: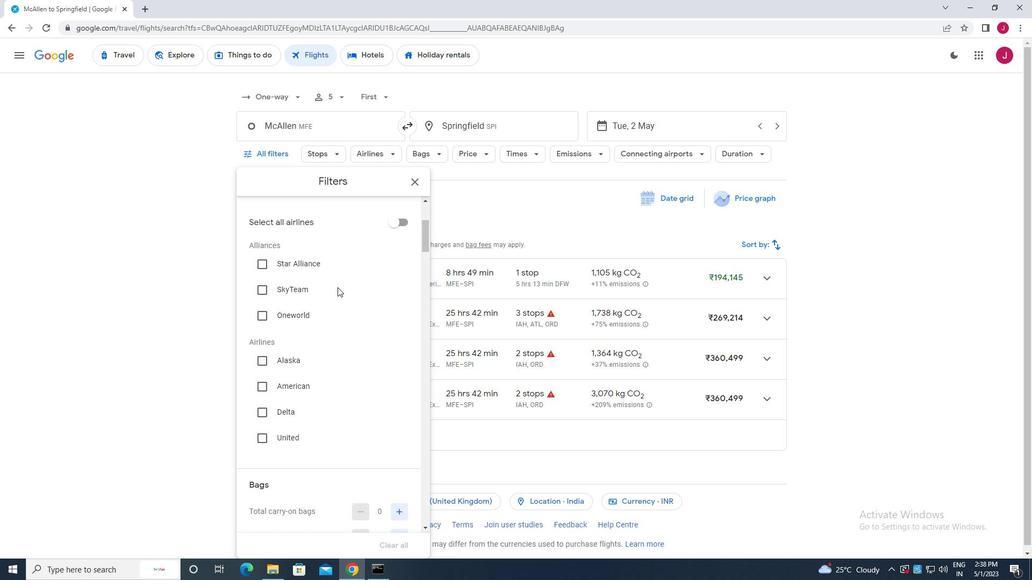 
Action: Mouse scrolled (337, 287) with delta (0, 0)
Screenshot: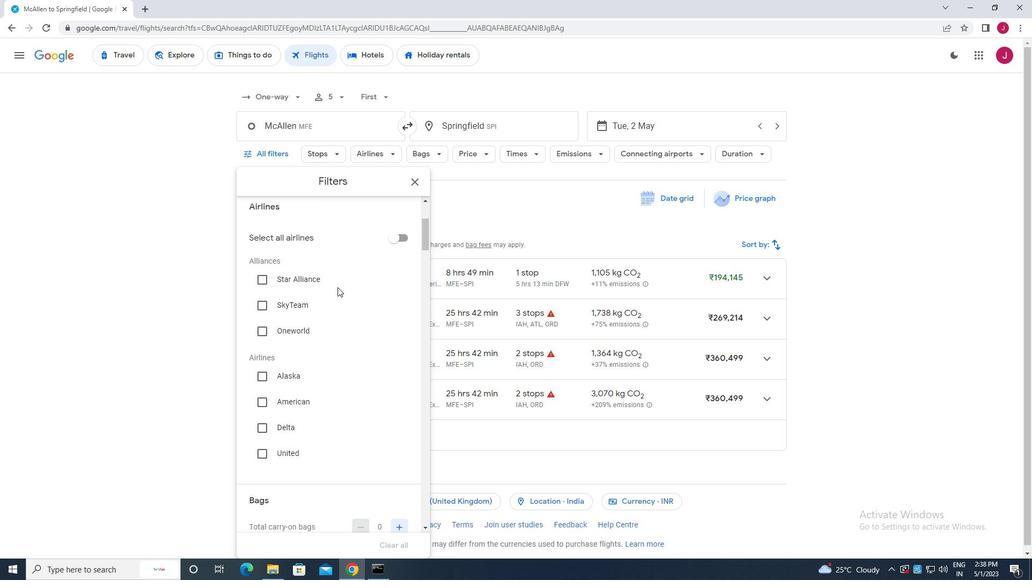 
Action: Mouse scrolled (337, 287) with delta (0, 0)
Screenshot: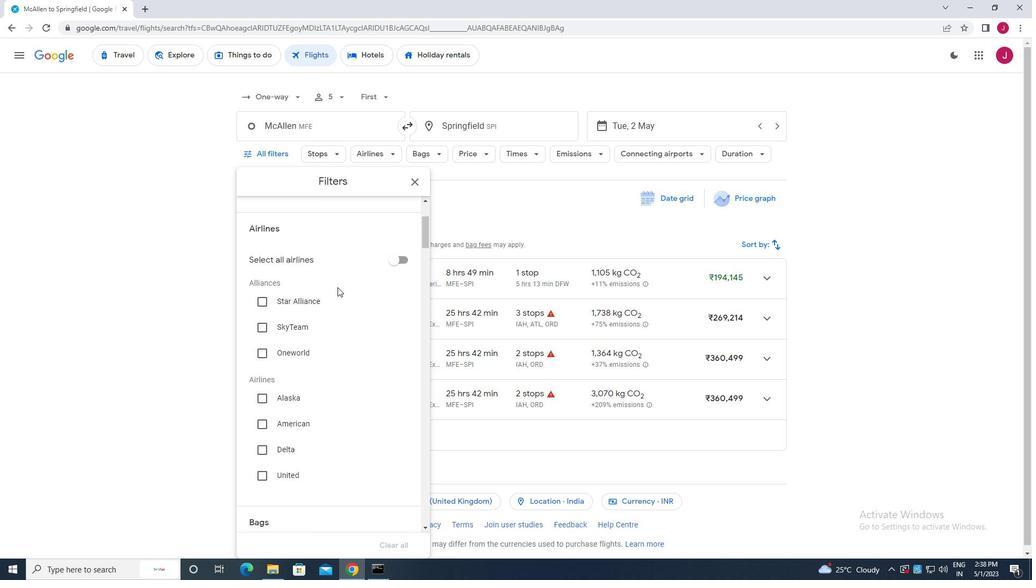 
Action: Mouse scrolled (337, 287) with delta (0, 0)
Screenshot: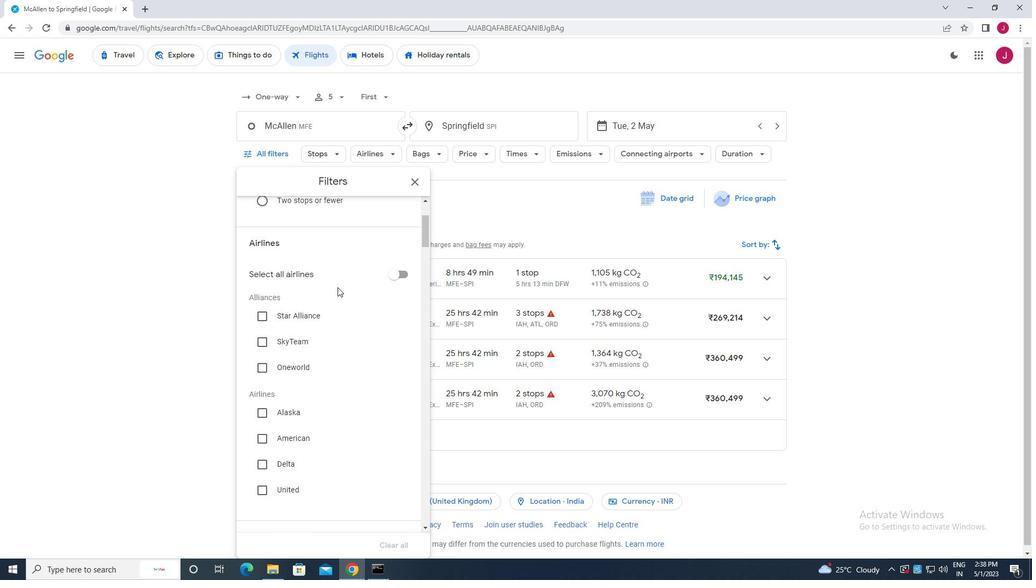 
Action: Mouse scrolled (337, 287) with delta (0, 0)
Screenshot: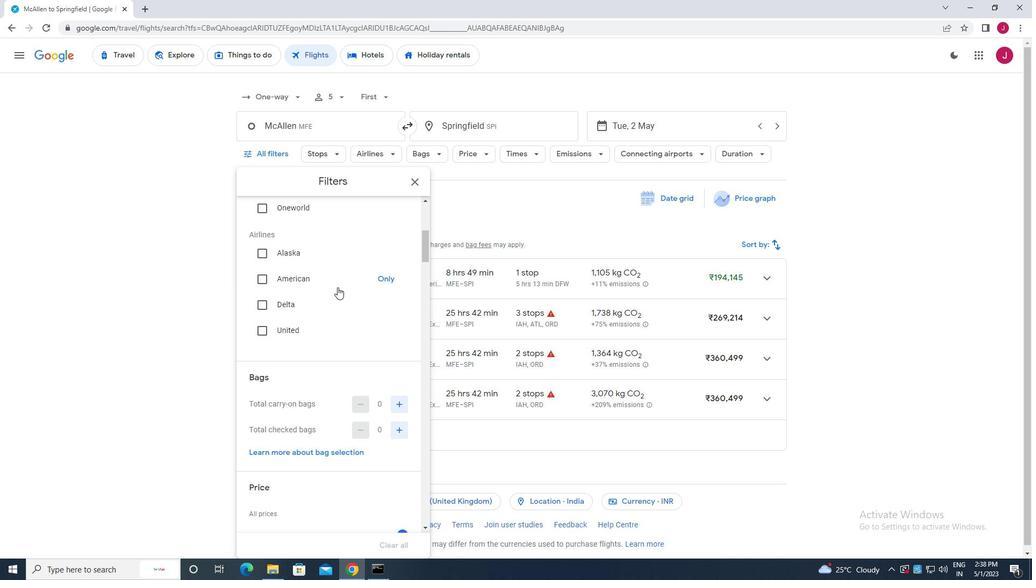 
Action: Mouse moved to (398, 381)
Screenshot: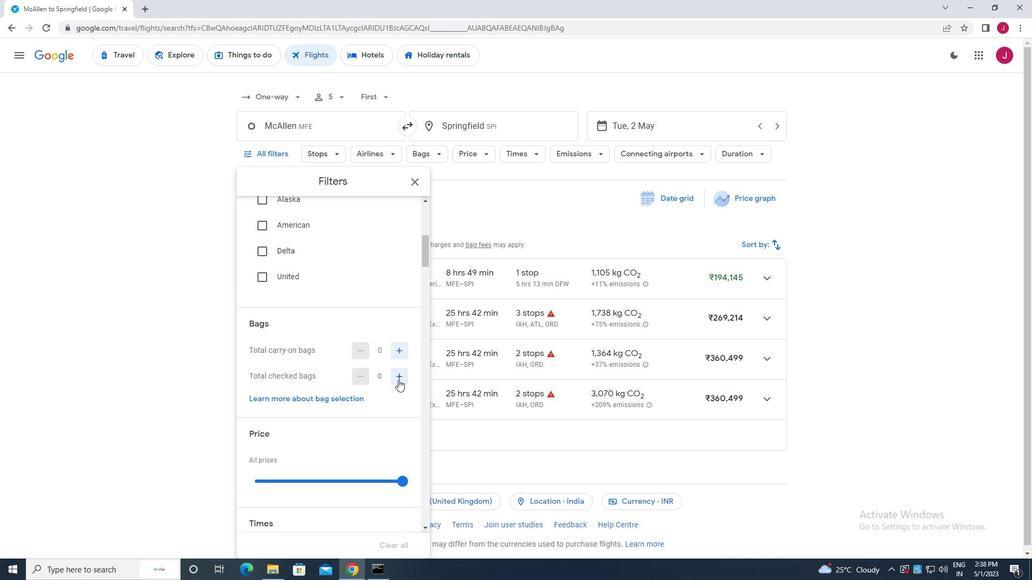 
Action: Mouse pressed left at (398, 381)
Screenshot: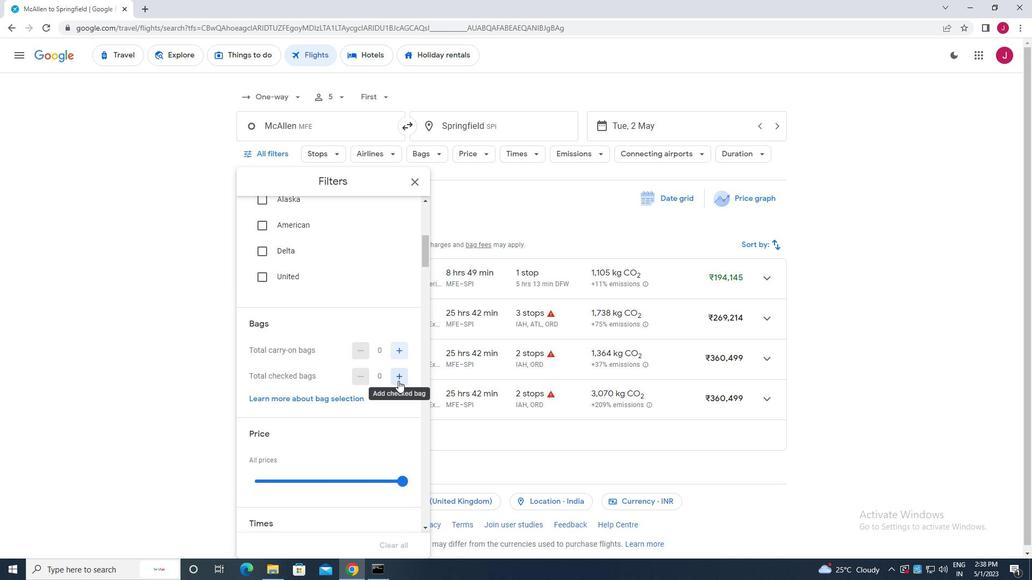 
Action: Mouse moved to (391, 357)
Screenshot: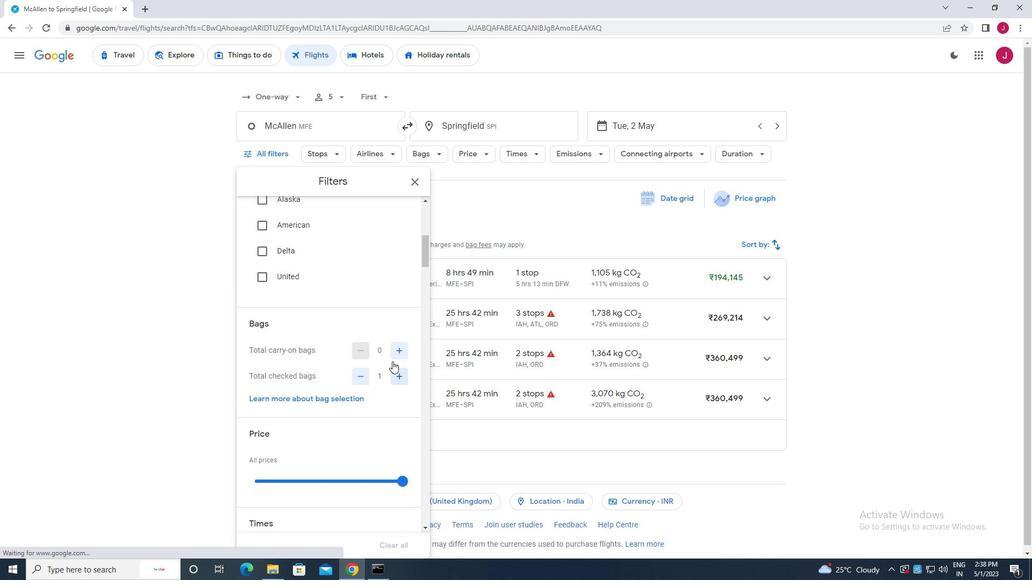 
Action: Mouse scrolled (391, 356) with delta (0, 0)
Screenshot: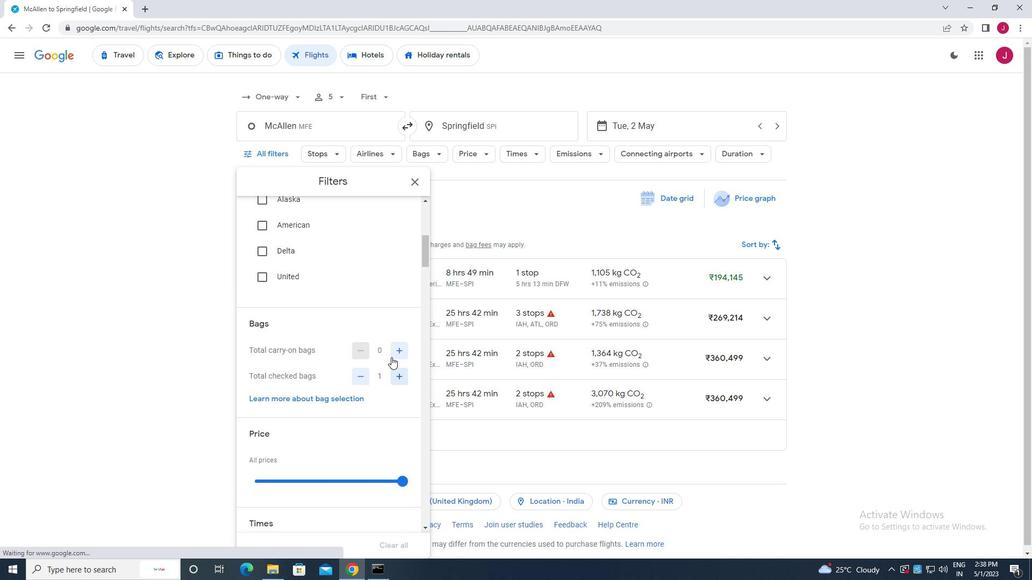 
Action: Mouse scrolled (391, 356) with delta (0, 0)
Screenshot: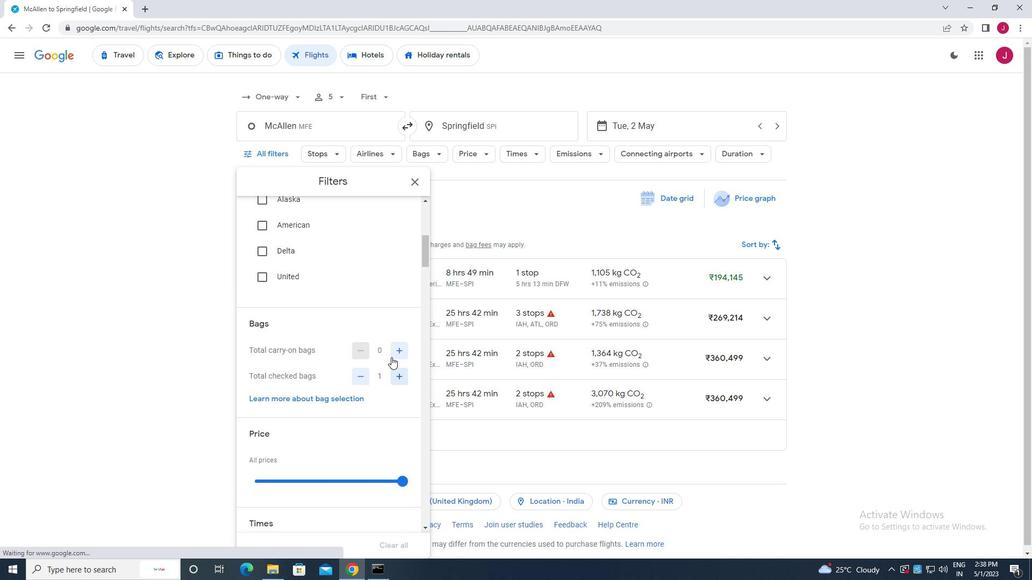 
Action: Mouse moved to (399, 371)
Screenshot: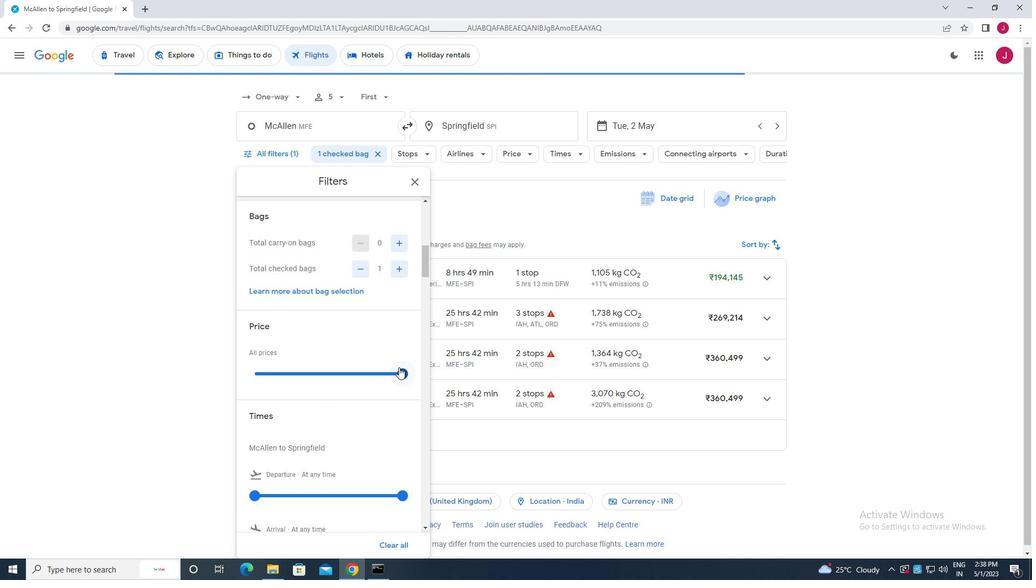 
Action: Mouse pressed left at (399, 371)
Screenshot: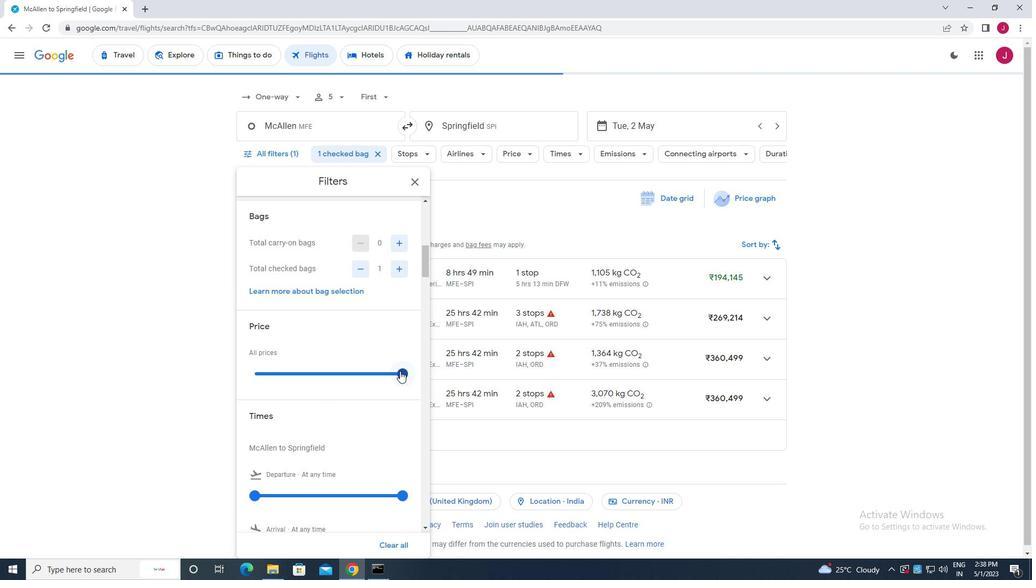 
Action: Mouse moved to (401, 375)
Screenshot: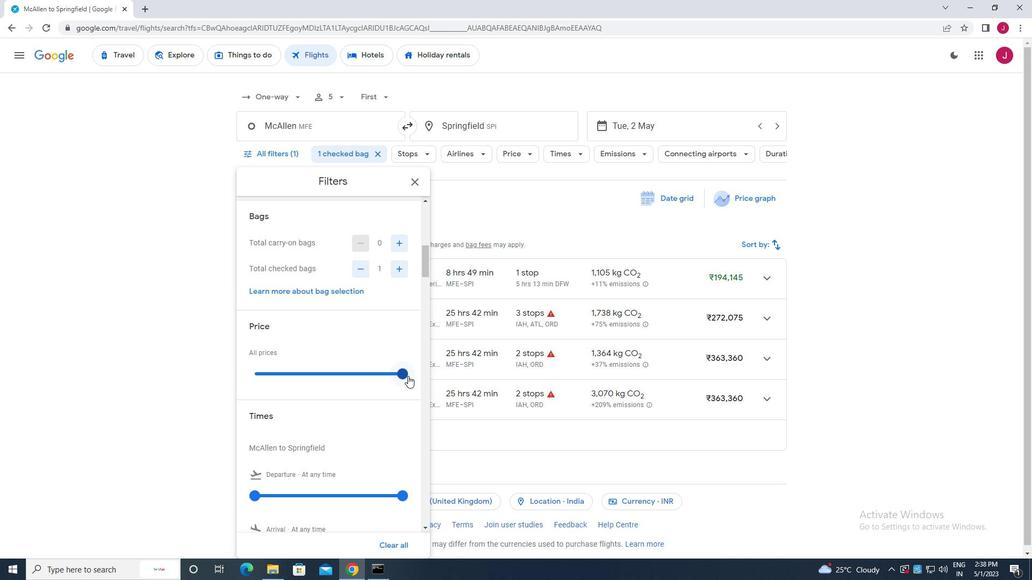 
Action: Mouse pressed left at (401, 375)
Screenshot: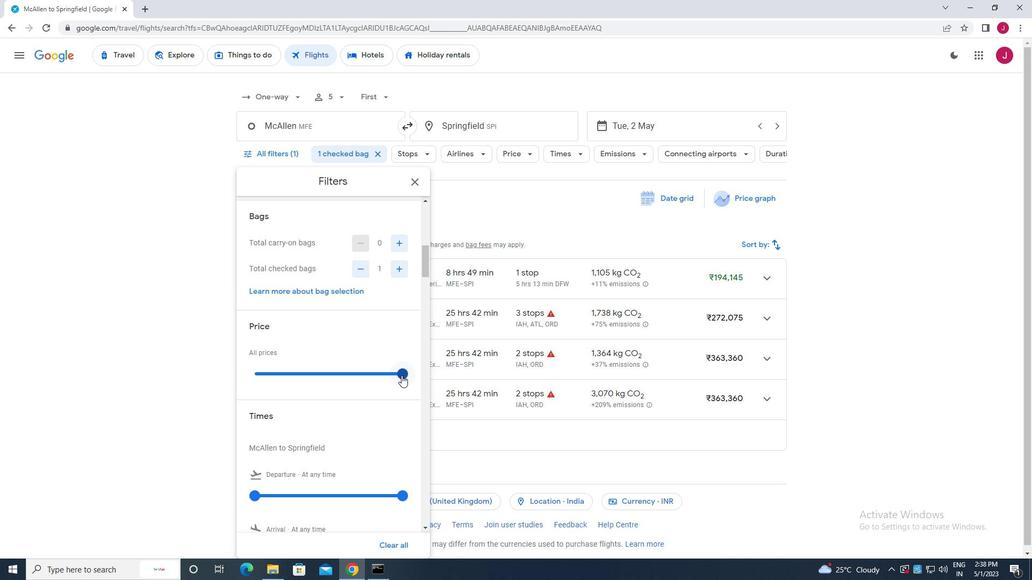 
Action: Mouse moved to (237, 369)
Screenshot: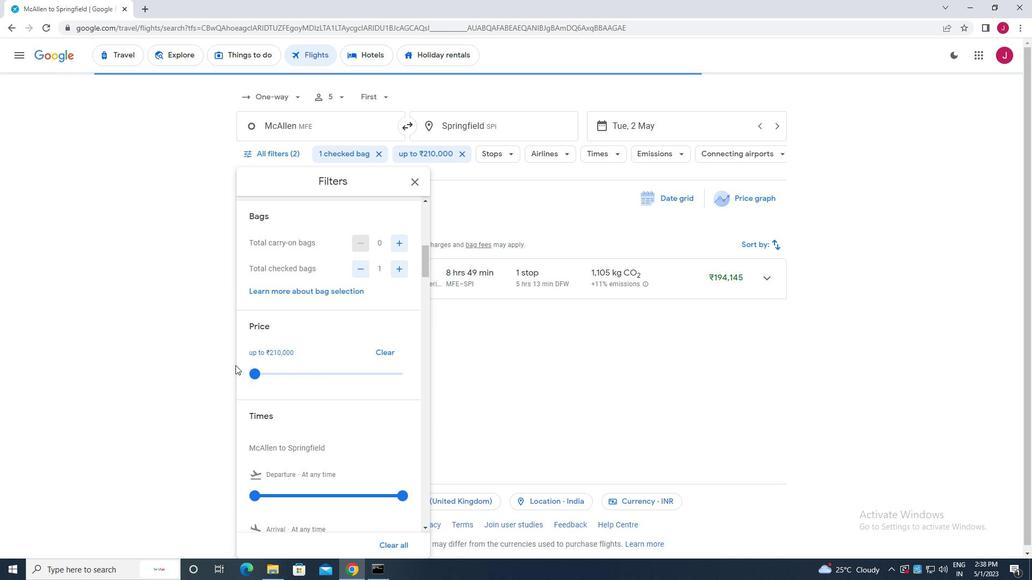 
Action: Mouse scrolled (237, 369) with delta (0, 0)
Screenshot: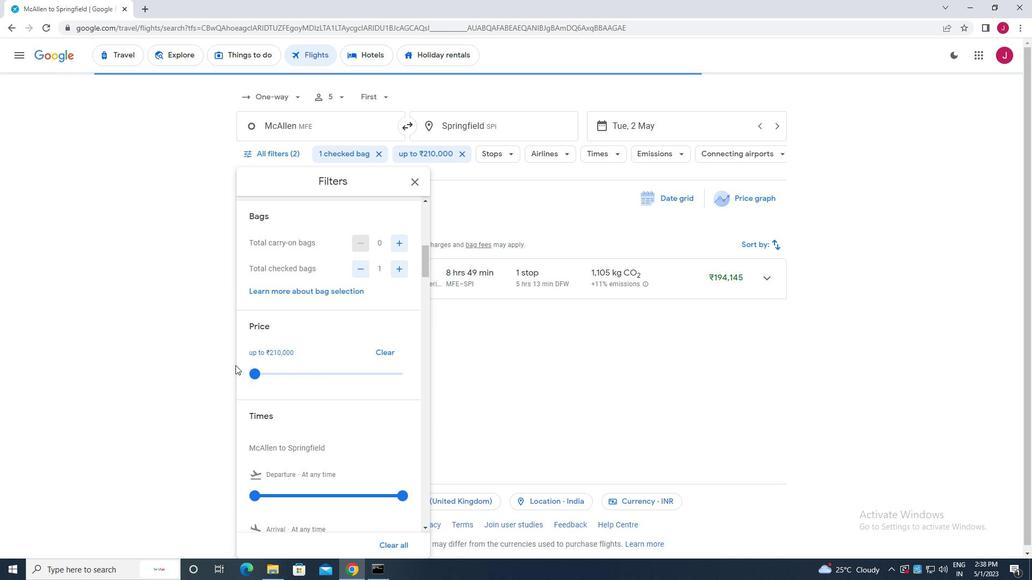 
Action: Mouse moved to (239, 375)
Screenshot: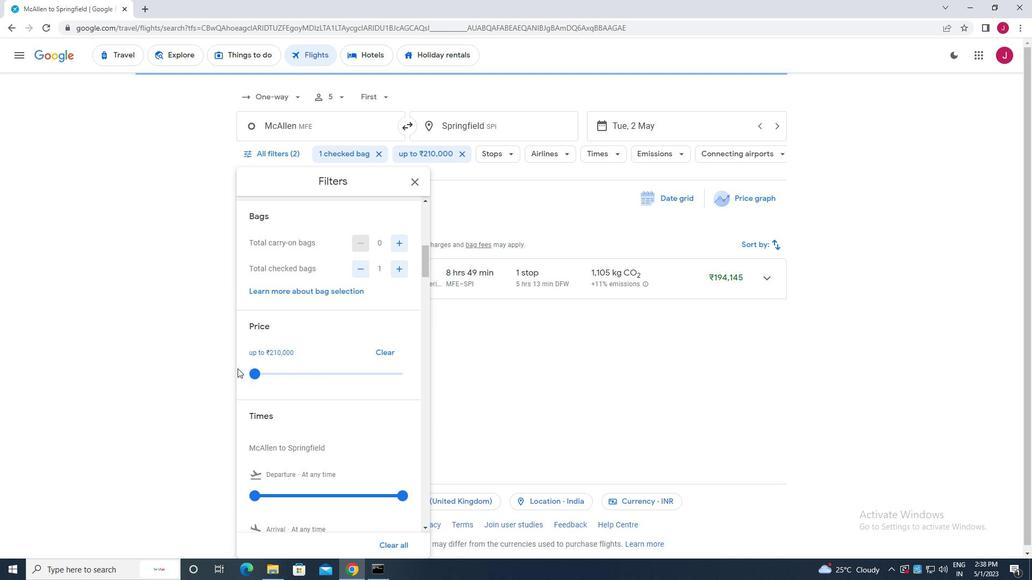 
Action: Mouse scrolled (239, 374) with delta (0, 0)
Screenshot: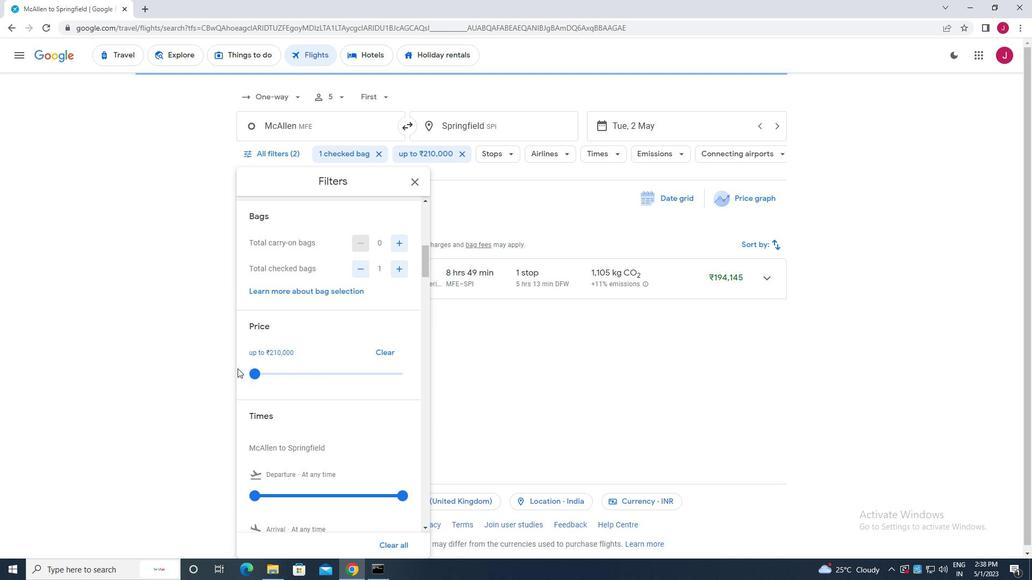 
Action: Mouse moved to (239, 377)
Screenshot: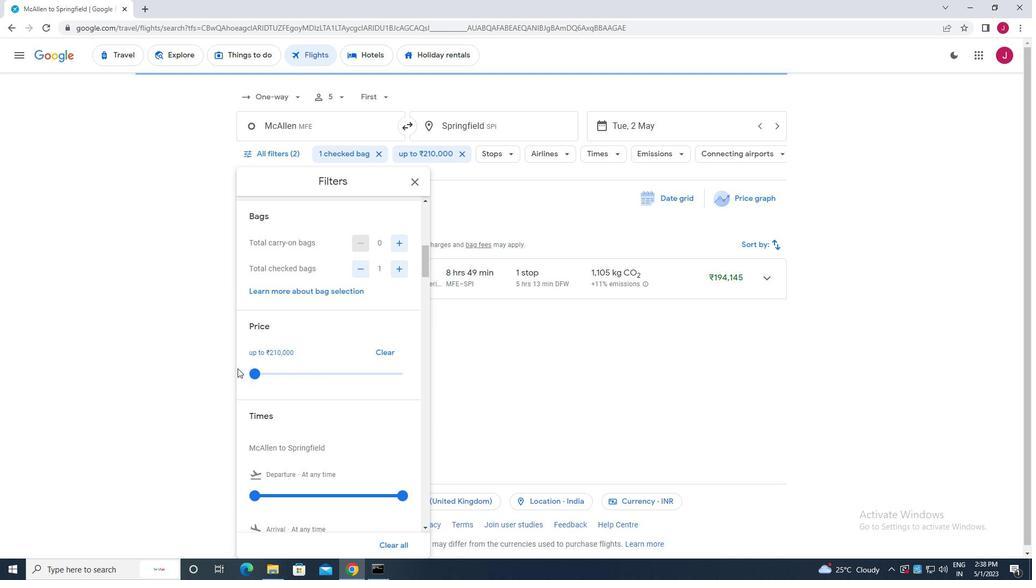 
Action: Mouse scrolled (239, 376) with delta (0, 0)
Screenshot: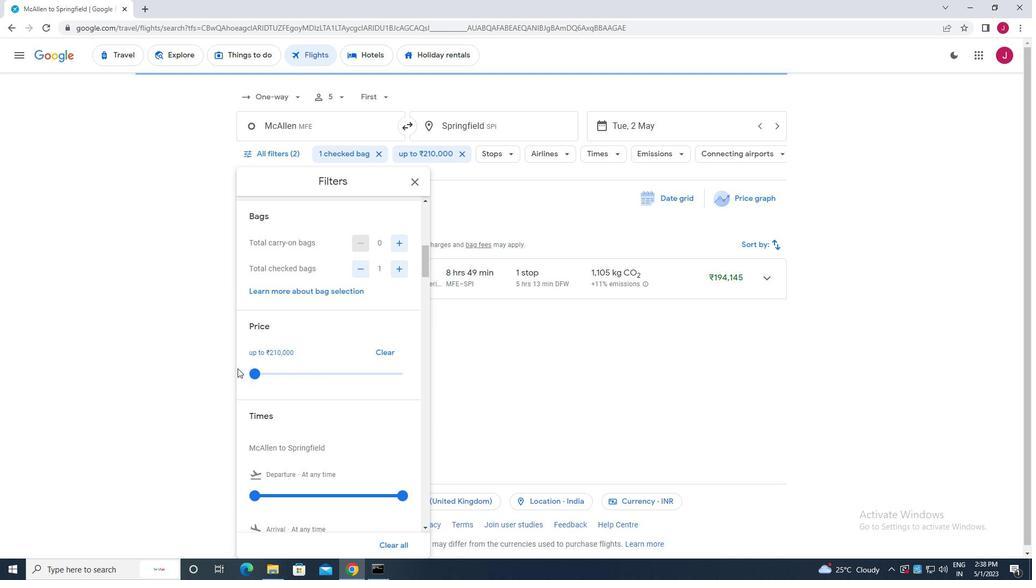 
Action: Mouse moved to (252, 333)
Screenshot: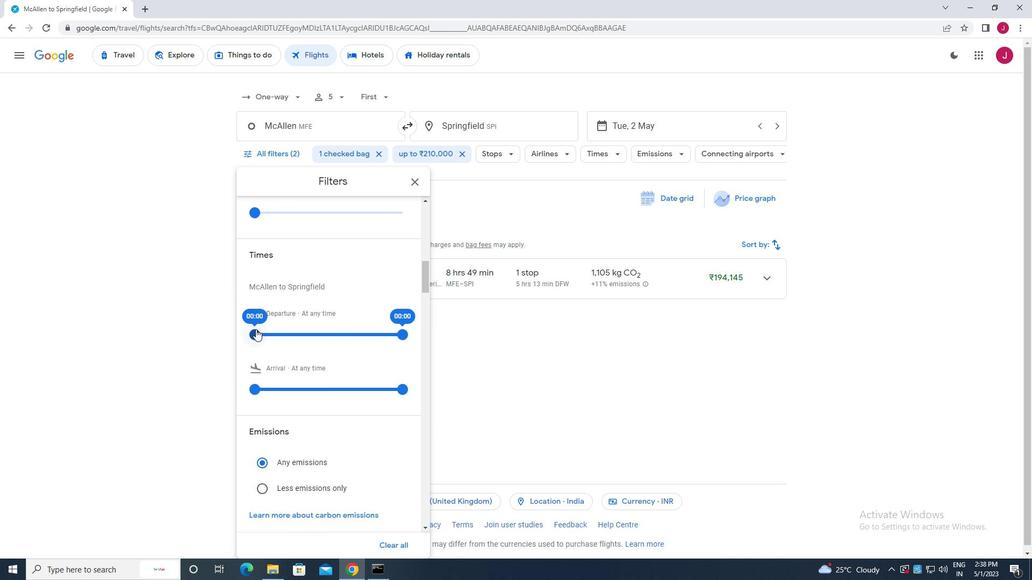 
Action: Mouse pressed left at (252, 333)
Screenshot: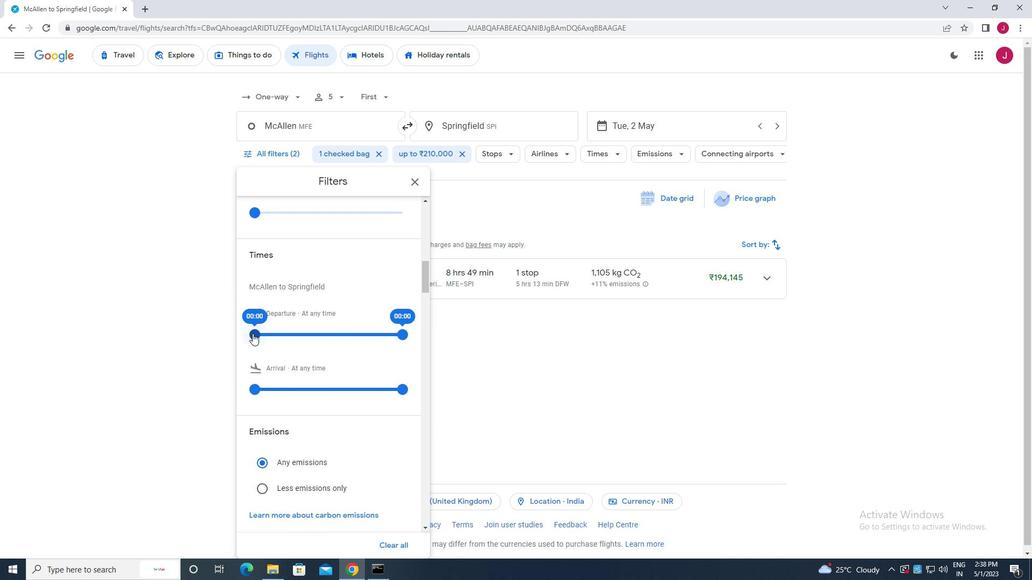 
Action: Mouse moved to (404, 337)
Screenshot: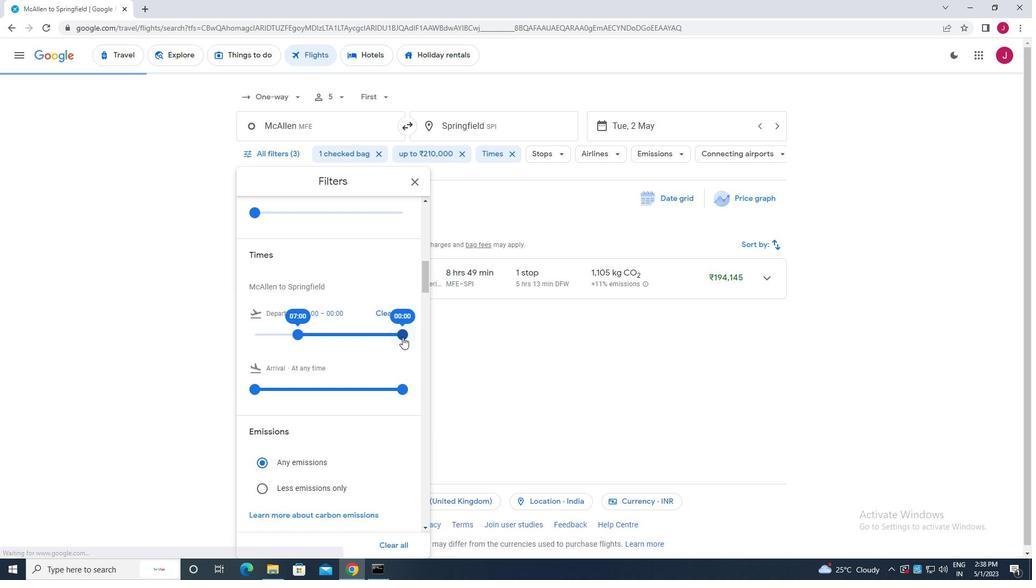 
Action: Mouse pressed left at (404, 337)
Screenshot: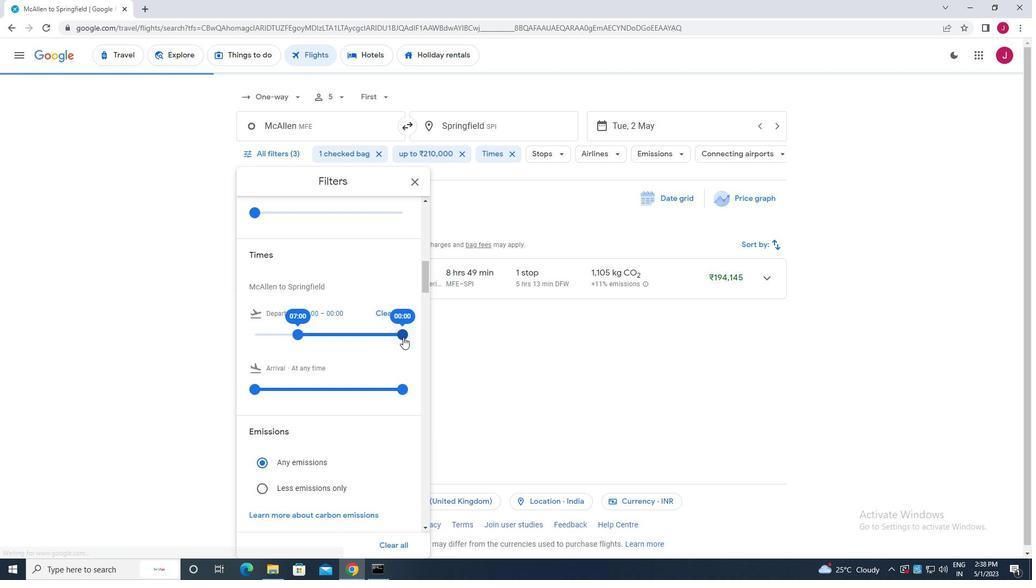 
Action: Mouse moved to (416, 177)
Screenshot: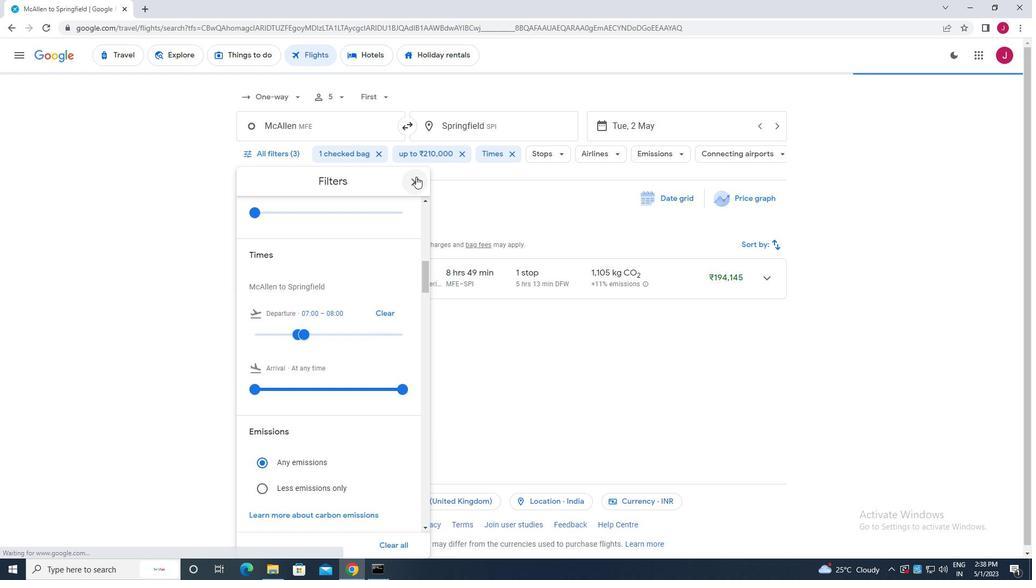 
Action: Mouse pressed left at (416, 177)
Screenshot: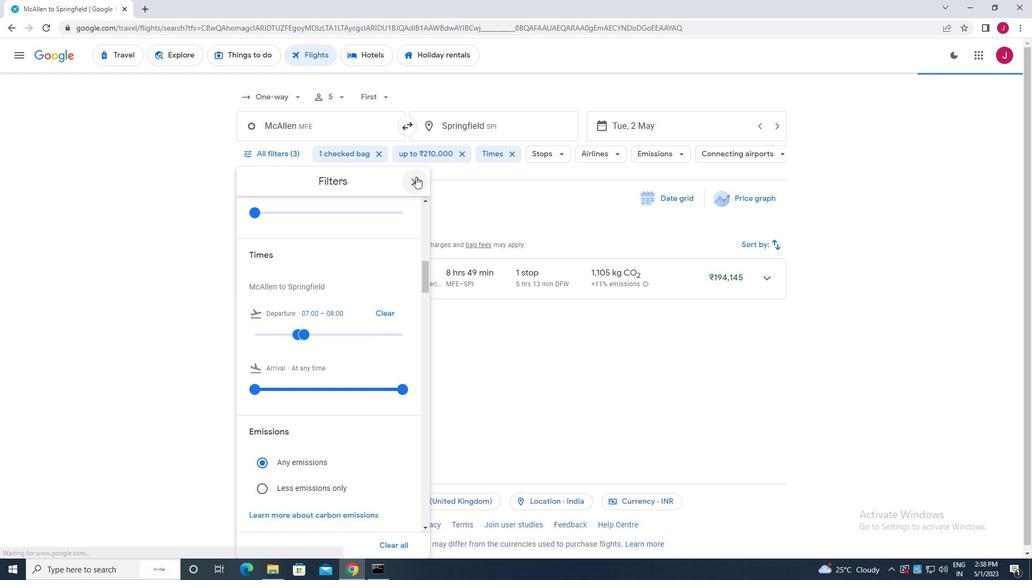 
Action: Mouse moved to (413, 182)
Screenshot: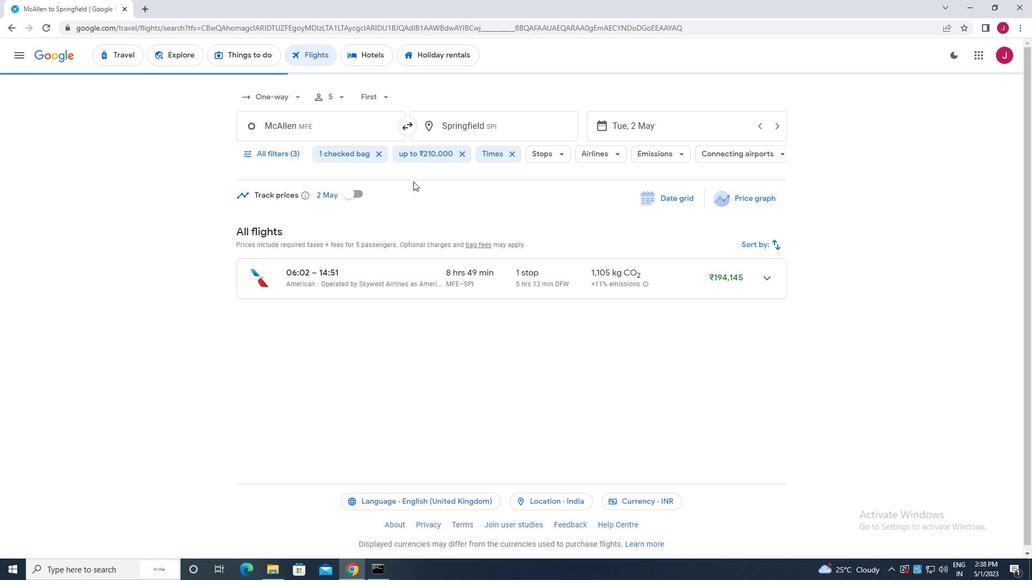 
